 Task: Navigate through the streets of Brooklyn to reach Coney Island.
Action: Mouse moved to (222, 80)
Screenshot: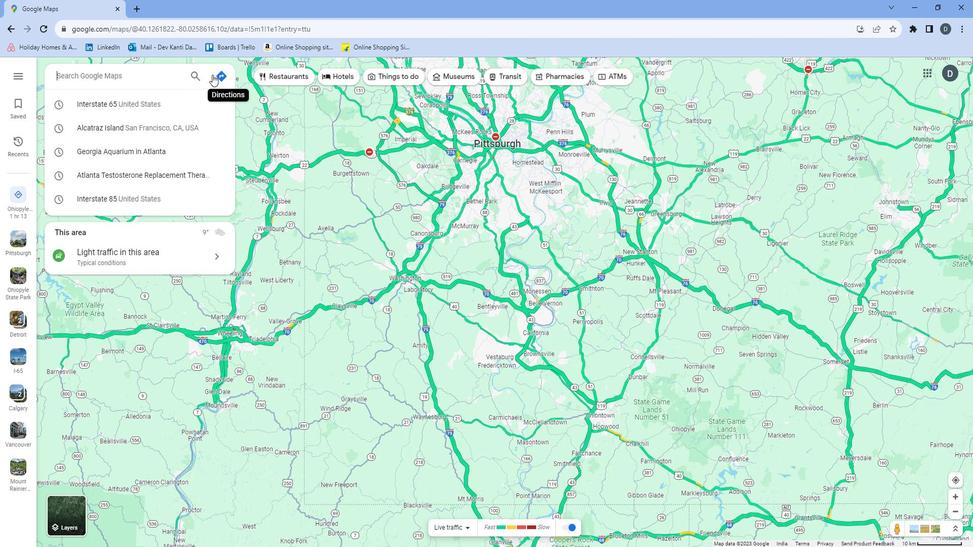 
Action: Mouse pressed left at (222, 80)
Screenshot: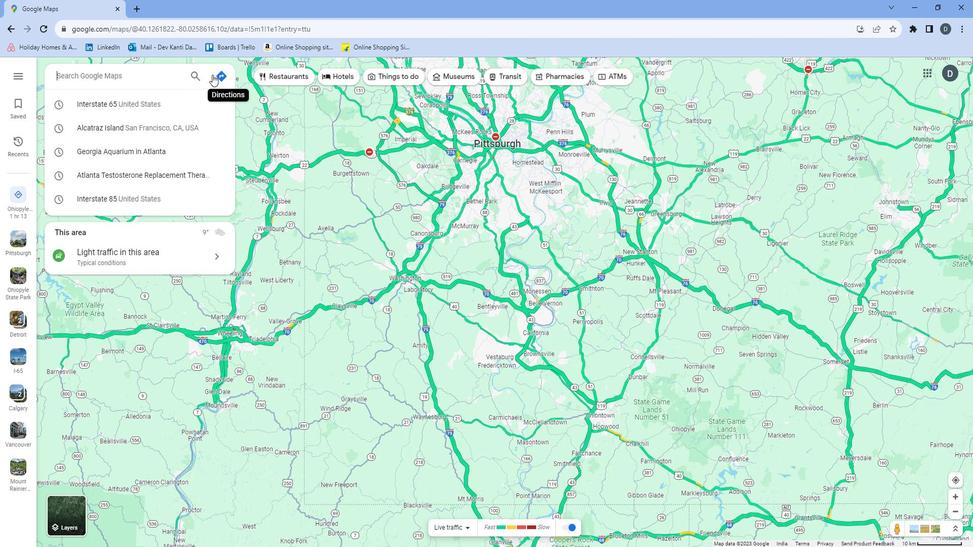
Action: Mouse moved to (173, 104)
Screenshot: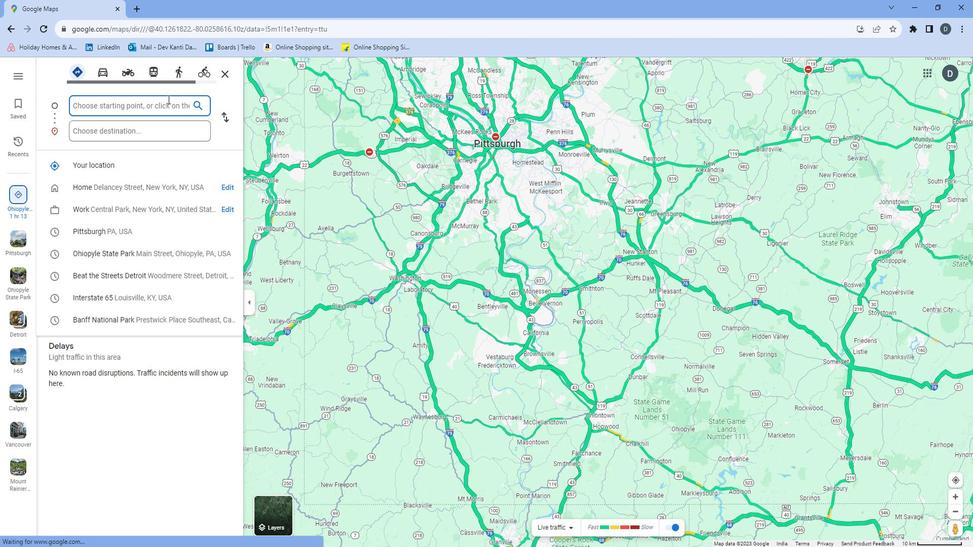 
Action: Mouse pressed left at (173, 104)
Screenshot: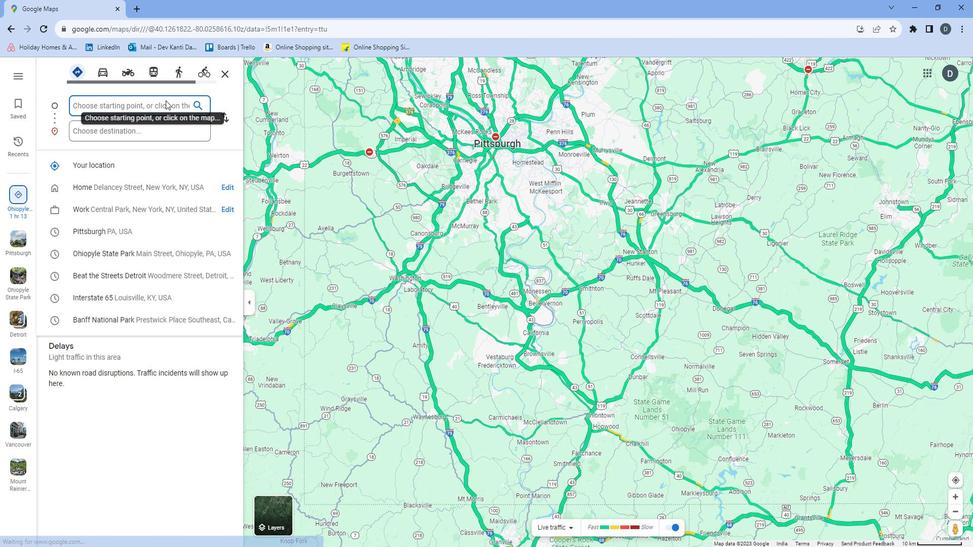 
Action: Mouse moved to (171, 104)
Screenshot: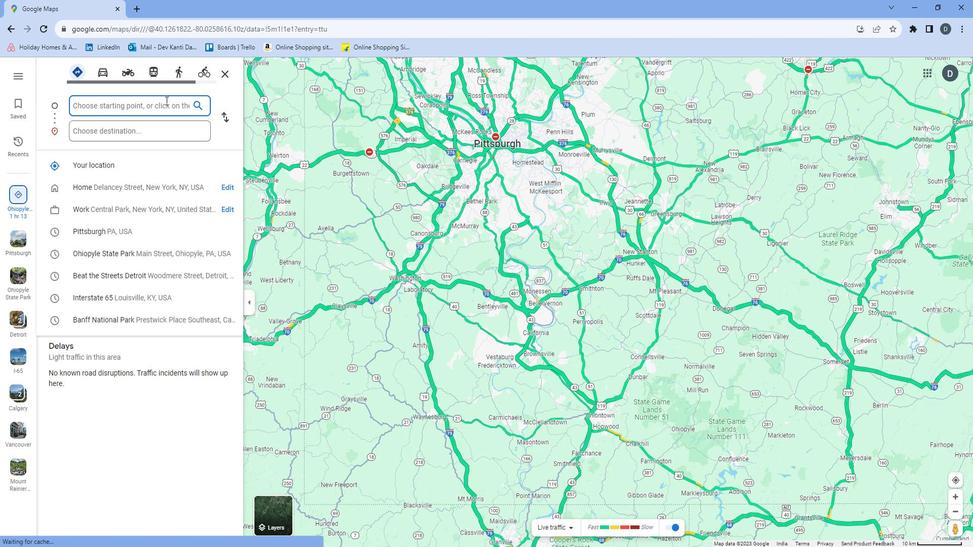 
Action: Key pressed streets<Key.space>of<Key.space><Key.shift>Brooj<Key.backspace>kll<Key.backspace>yn<Key.space>
Screenshot: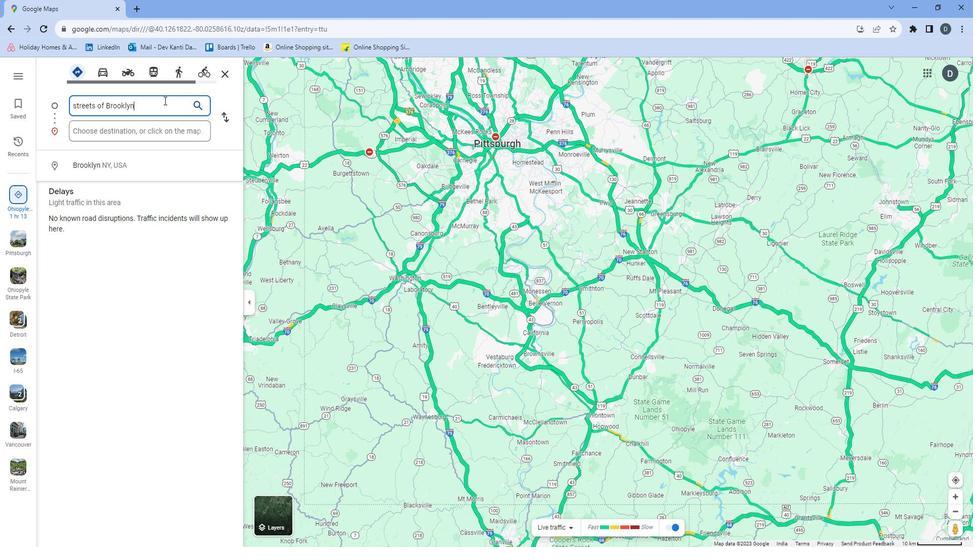 
Action: Mouse moved to (170, 137)
Screenshot: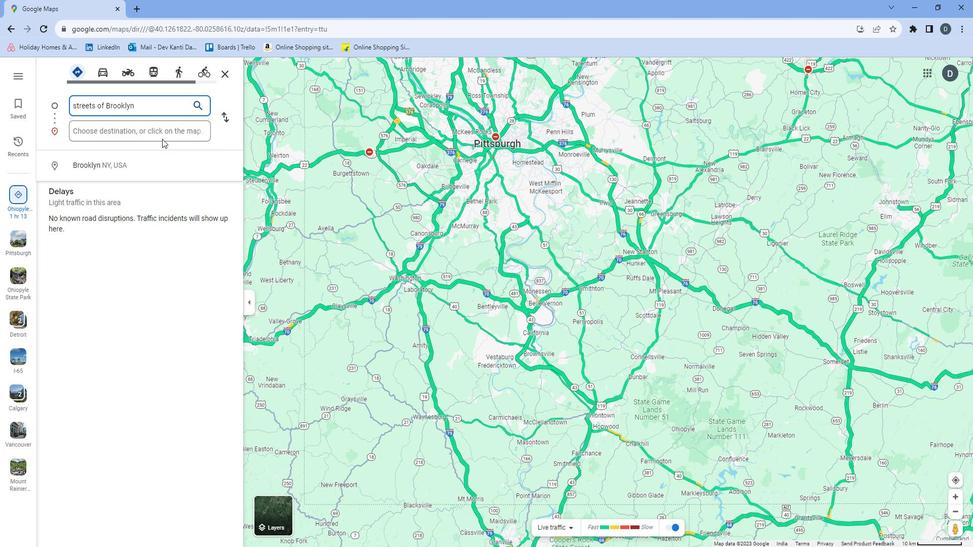 
Action: Mouse pressed left at (170, 137)
Screenshot: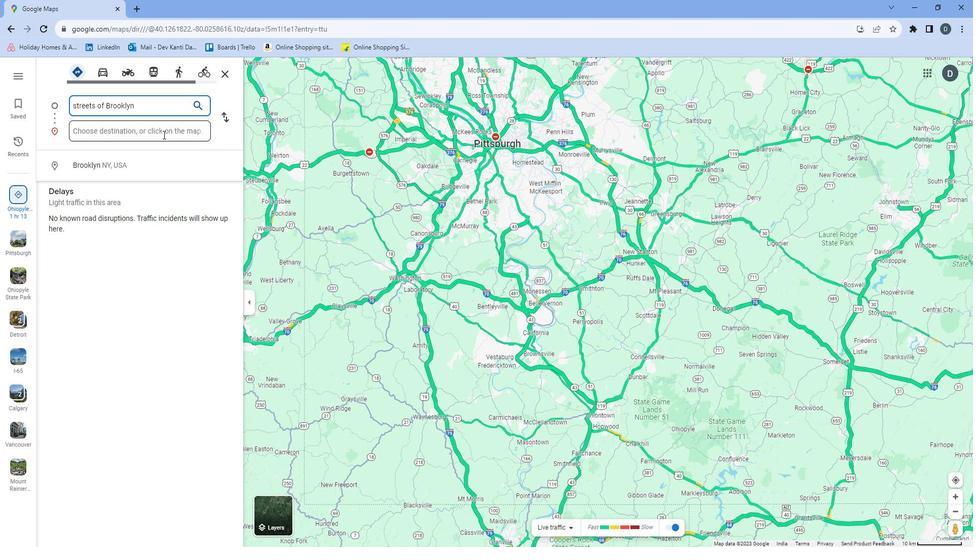 
Action: Mouse moved to (166, 138)
Screenshot: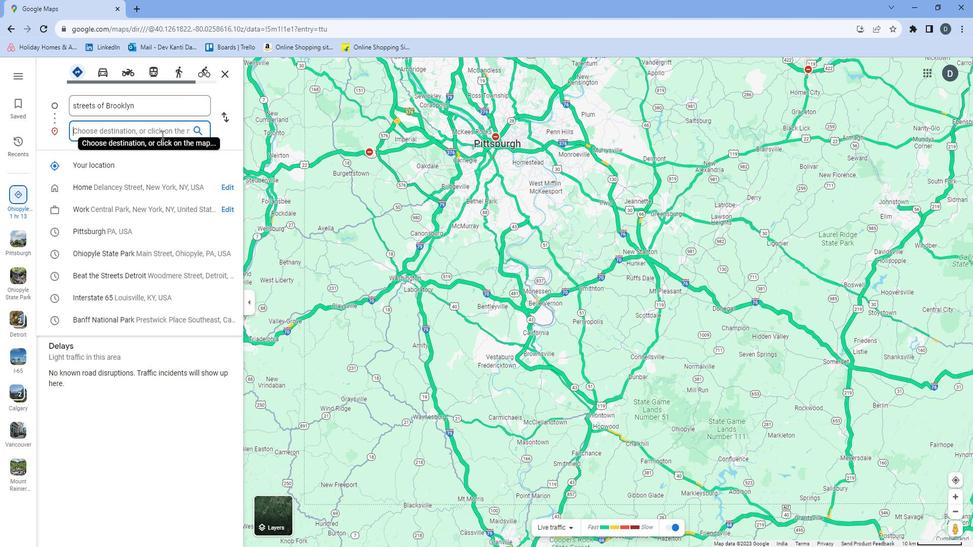 
Action: Key pressed <Key.shift>Coney<Key.space><Key.shift>Isa<Key.backspace>land<Key.enter>
Screenshot: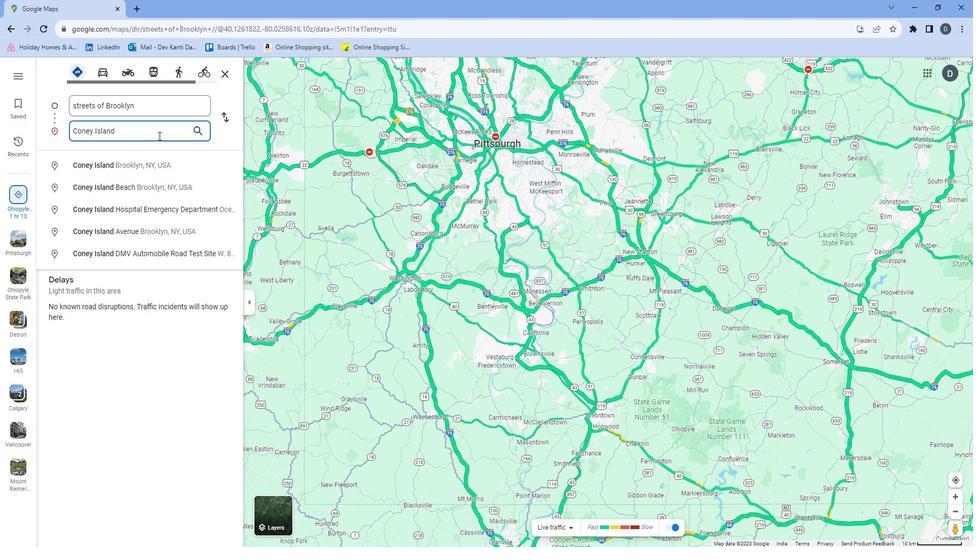 
Action: Mouse moved to (172, 288)
Screenshot: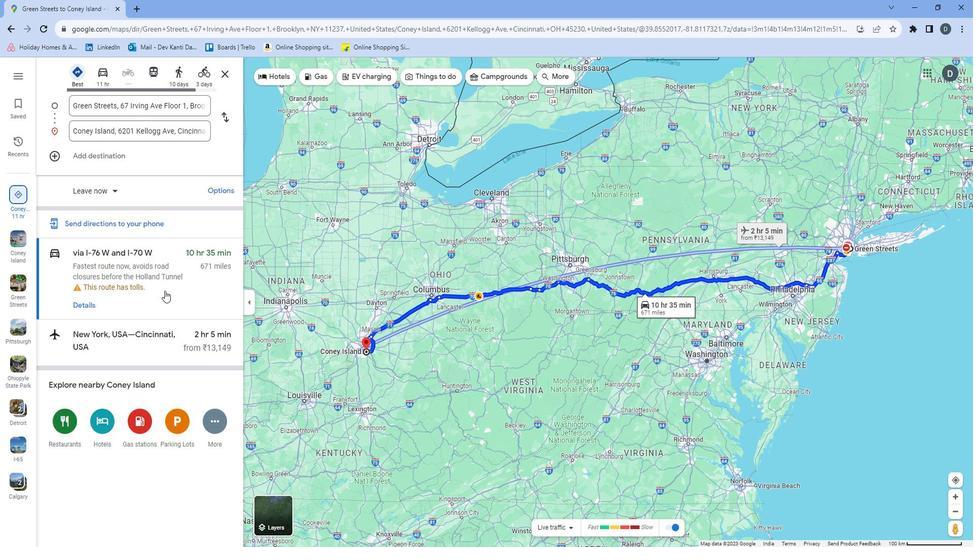 
Action: Mouse pressed left at (172, 288)
Screenshot: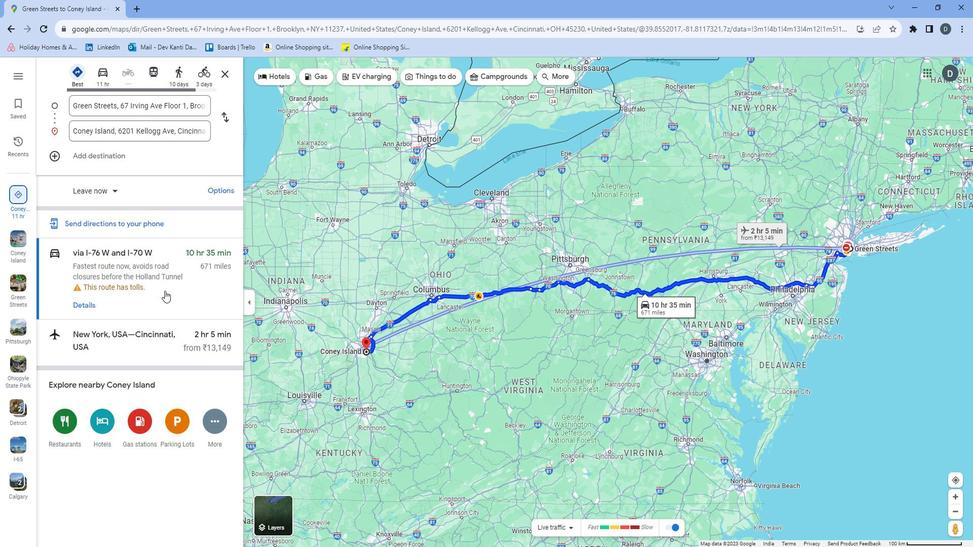 
Action: Mouse moved to (57, 227)
Screenshot: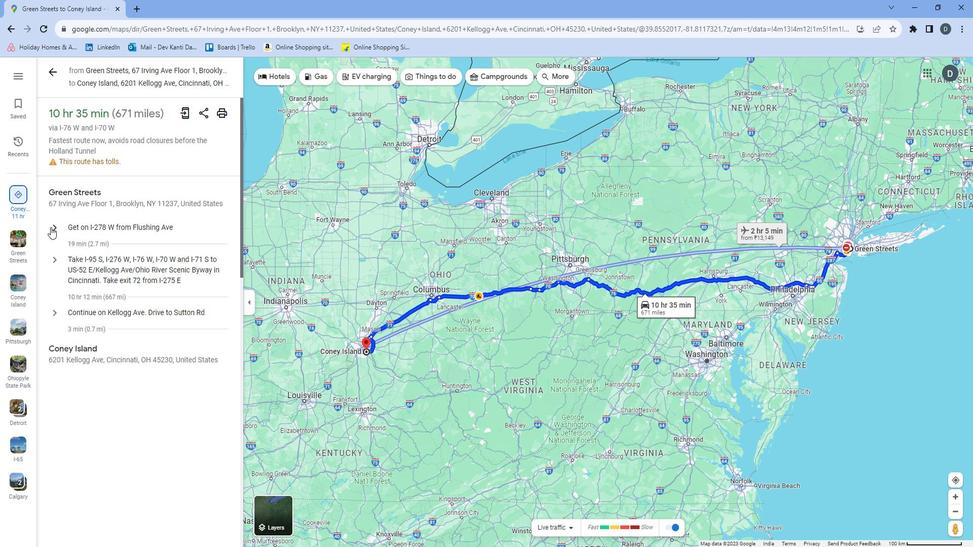 
Action: Mouse pressed left at (57, 227)
Screenshot: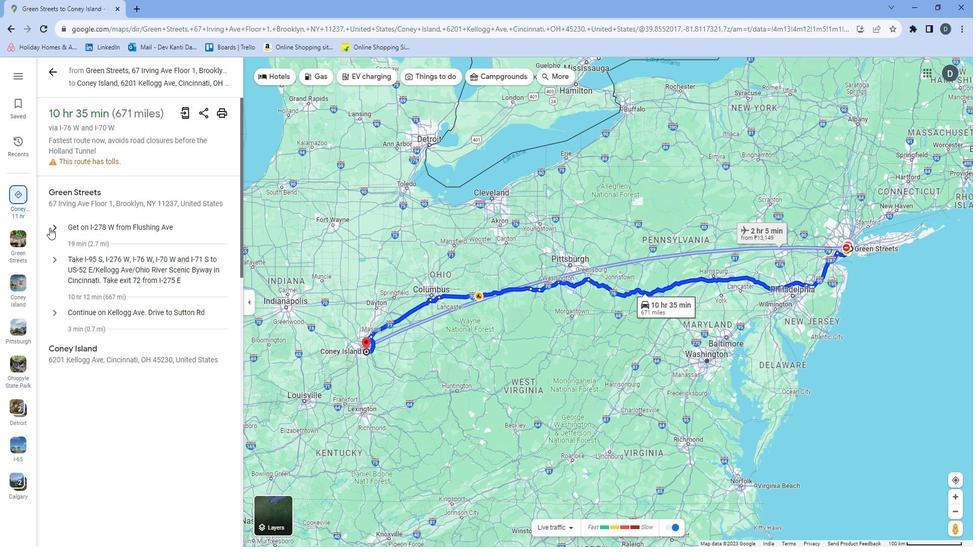 
Action: Mouse moved to (146, 246)
Screenshot: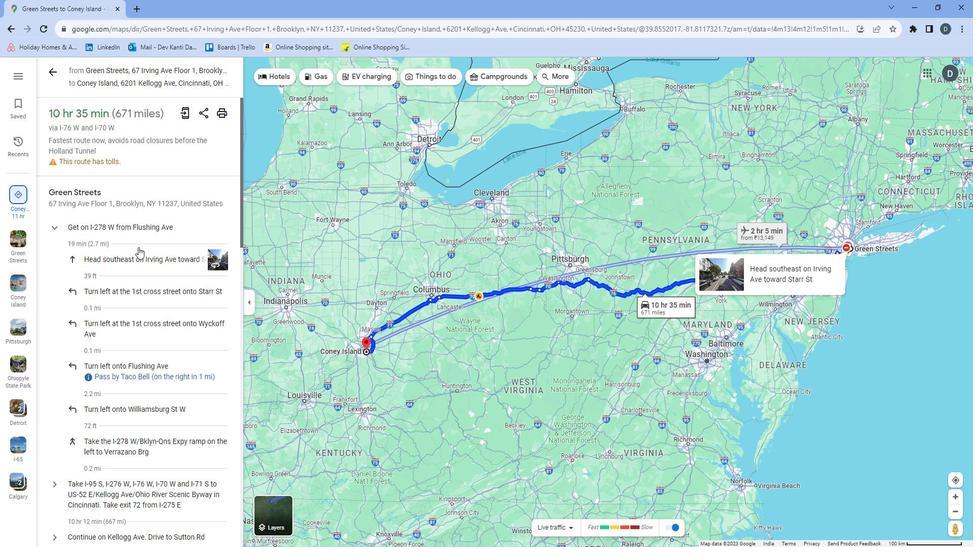 
Action: Mouse scrolled (146, 246) with delta (0, 0)
Screenshot: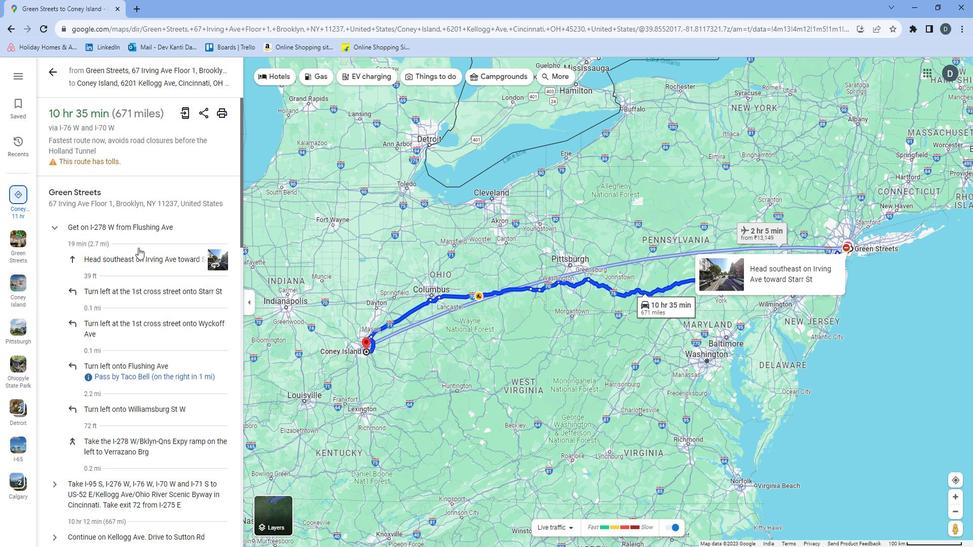
Action: Mouse moved to (146, 255)
Screenshot: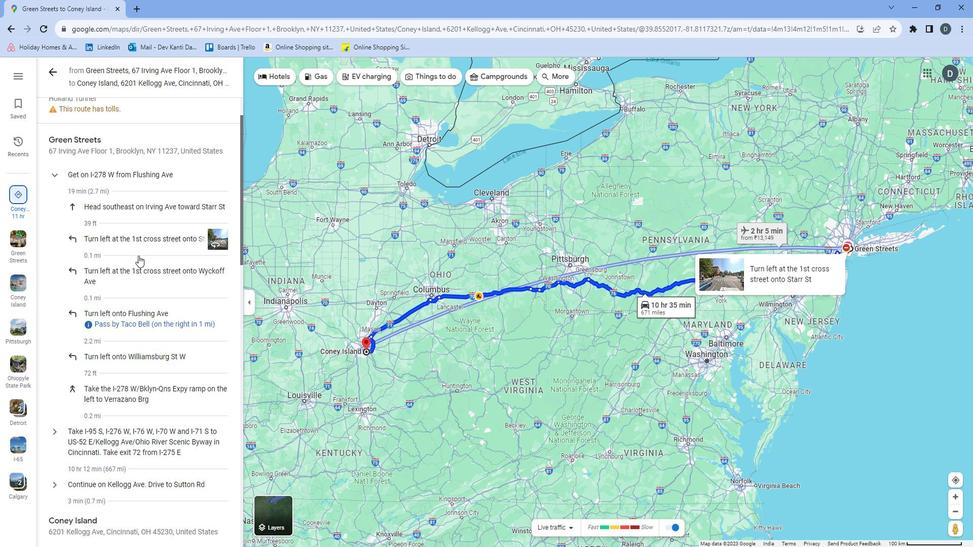 
Action: Mouse scrolled (146, 254) with delta (0, 0)
Screenshot: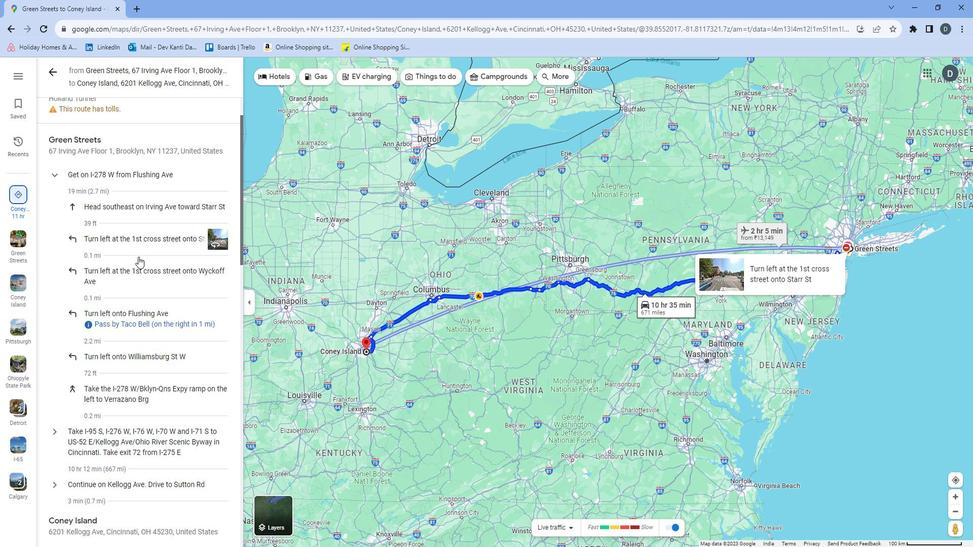 
Action: Mouse moved to (63, 371)
Screenshot: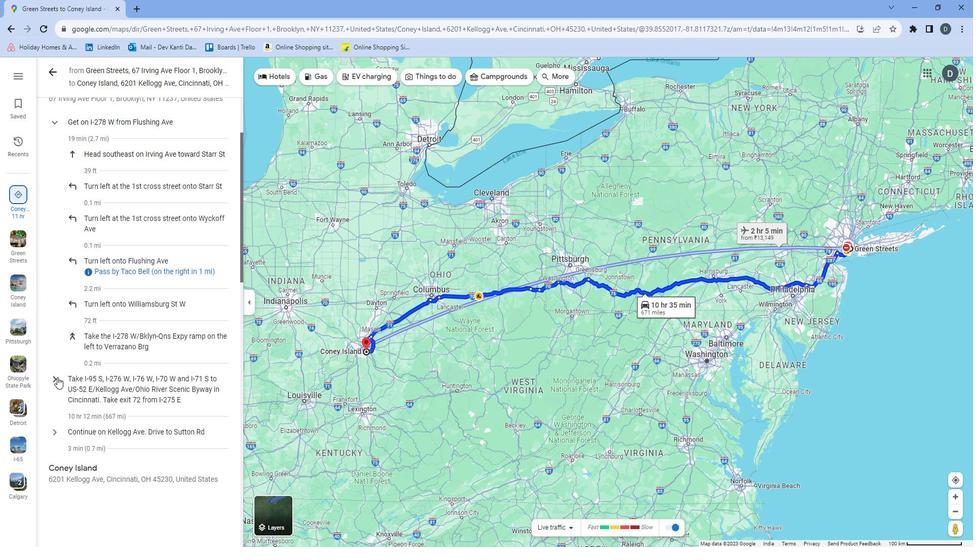 
Action: Mouse pressed left at (63, 371)
Screenshot: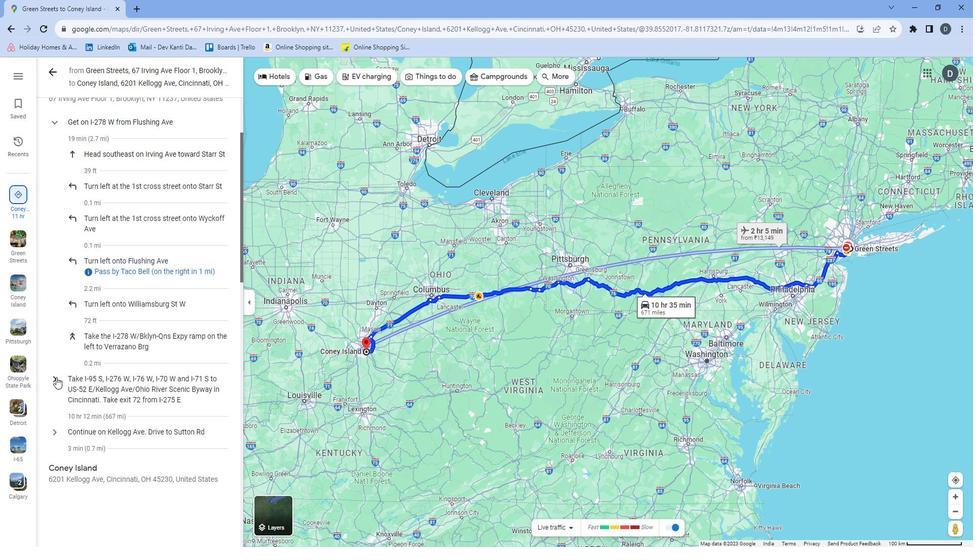 
Action: Mouse moved to (201, 340)
Screenshot: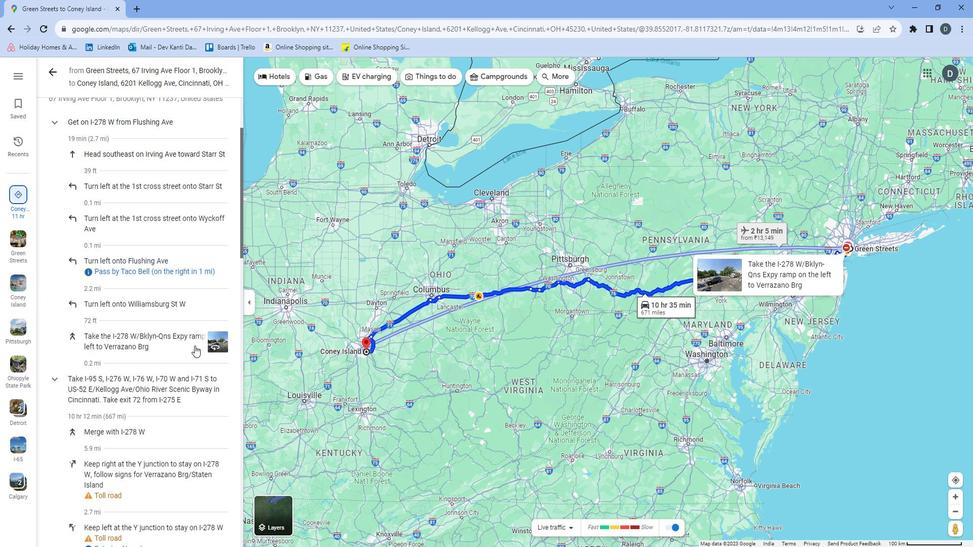 
Action: Mouse scrolled (201, 340) with delta (0, 0)
Screenshot: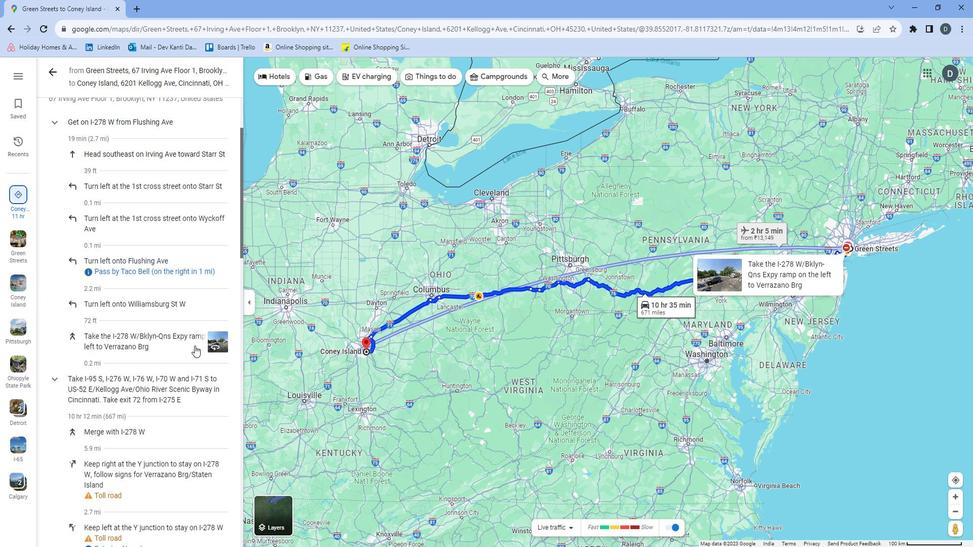
Action: Mouse moved to (182, 342)
Screenshot: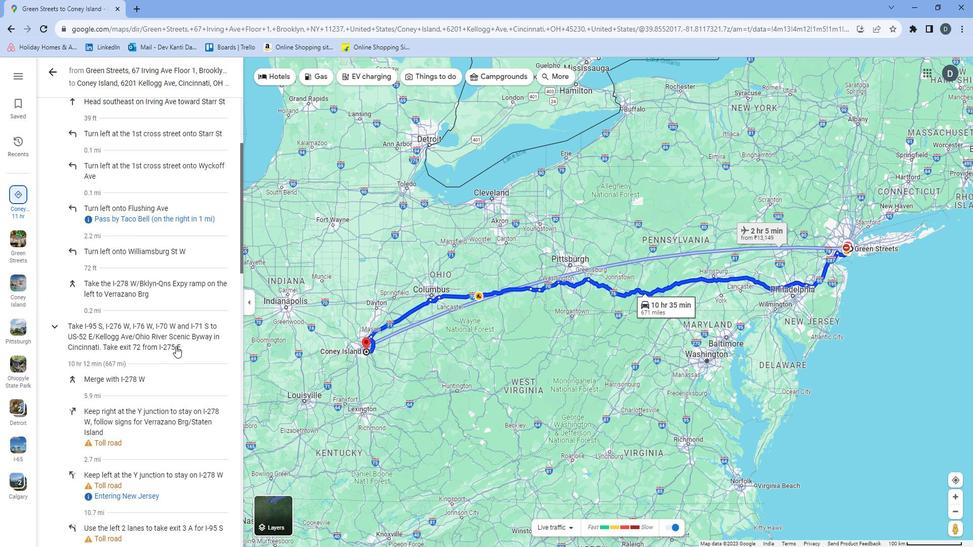 
Action: Mouse scrolled (182, 341) with delta (0, 0)
Screenshot: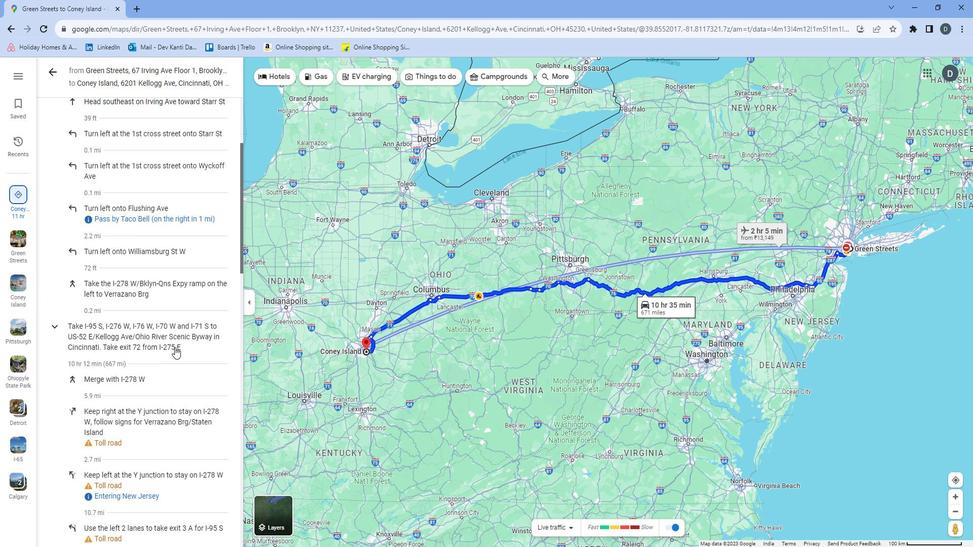 
Action: Mouse moved to (179, 345)
Screenshot: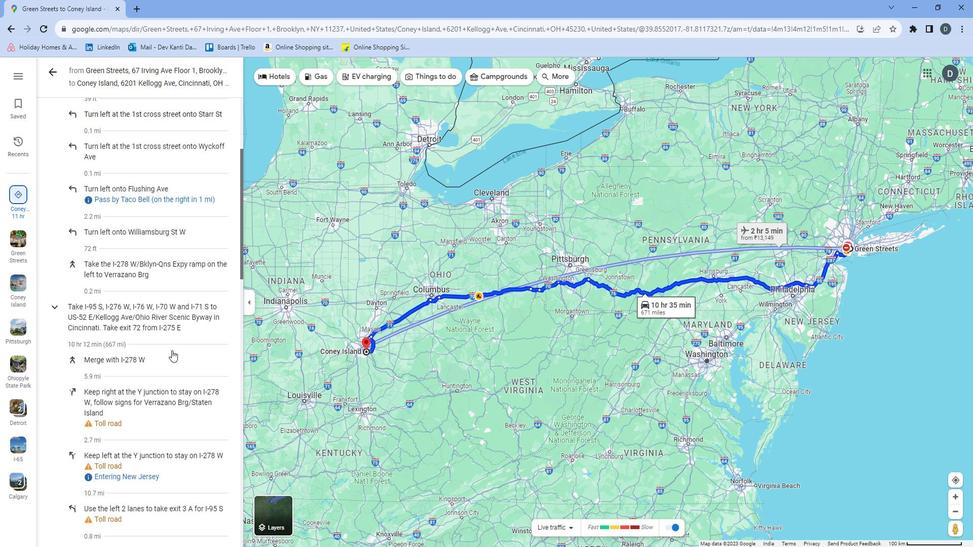 
Action: Mouse scrolled (179, 345) with delta (0, 0)
Screenshot: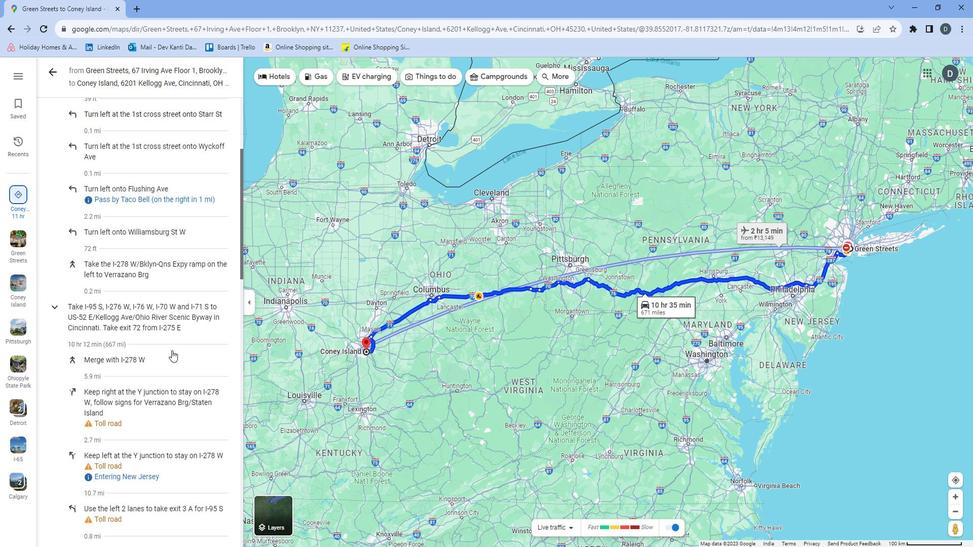
Action: Mouse moved to (120, 365)
Screenshot: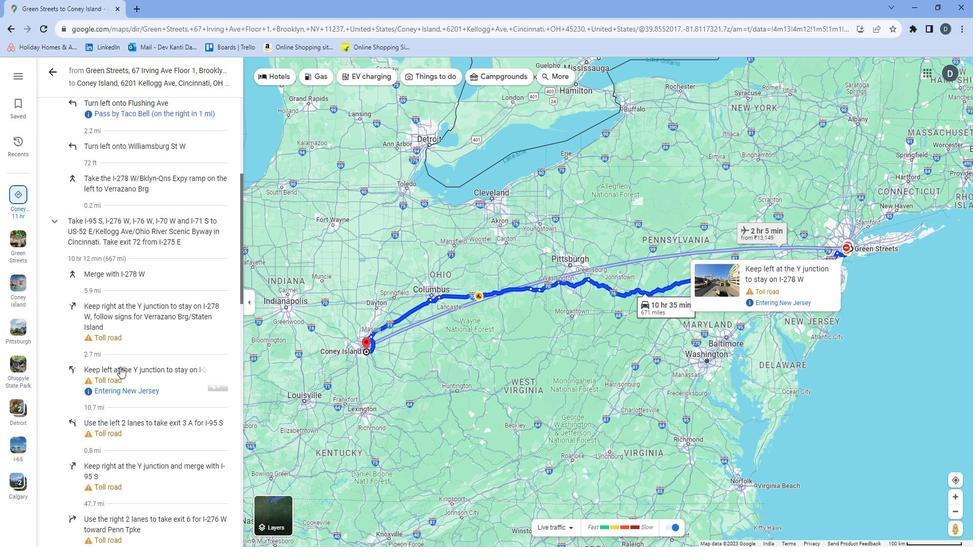 
Action: Mouse scrolled (120, 364) with delta (0, 0)
Screenshot: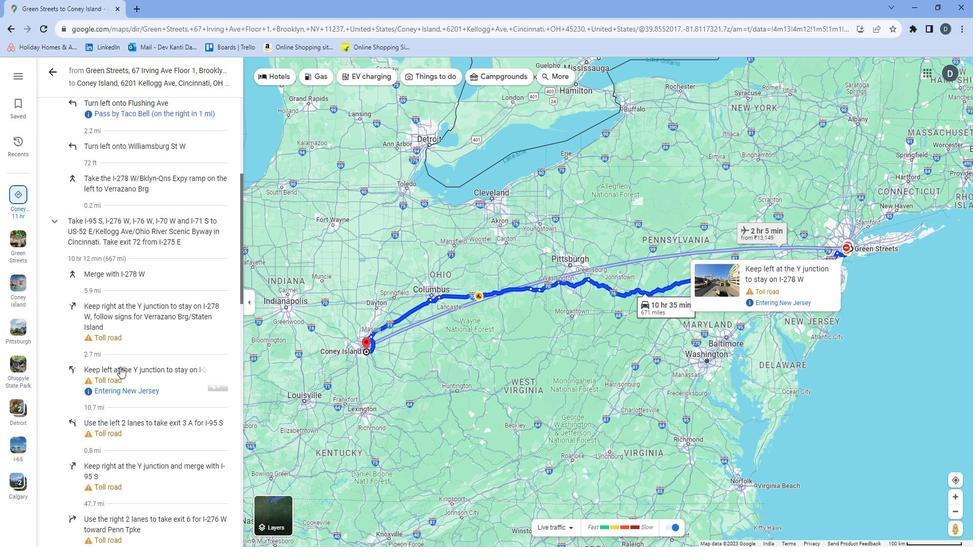 
Action: Mouse moved to (143, 360)
Screenshot: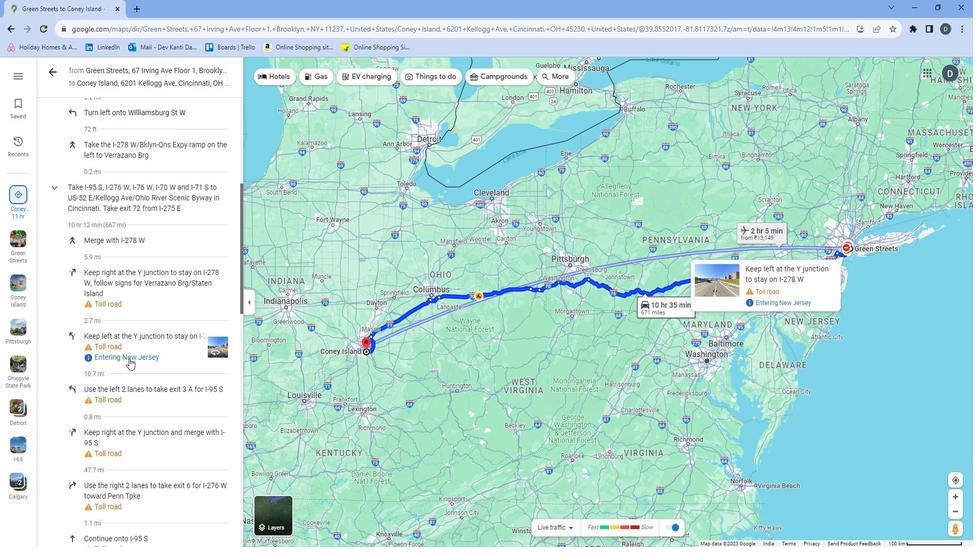 
Action: Mouse scrolled (143, 360) with delta (0, 0)
Screenshot: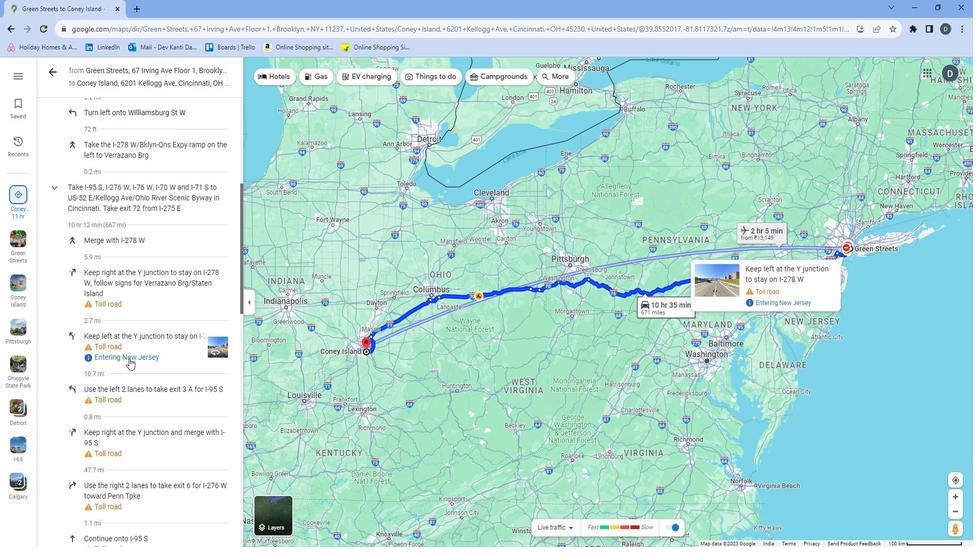 
Action: Mouse moved to (145, 366)
Screenshot: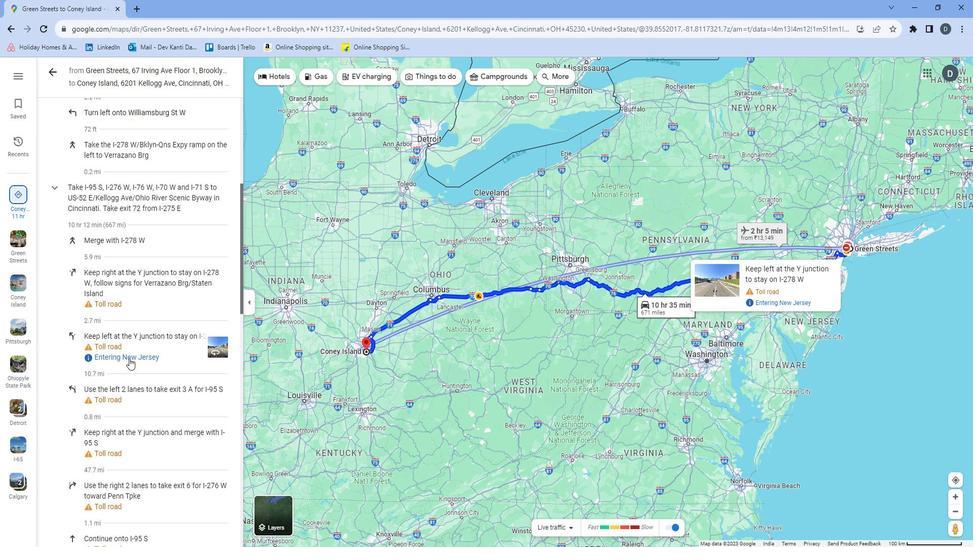 
Action: Mouse scrolled (145, 365) with delta (0, 0)
Screenshot: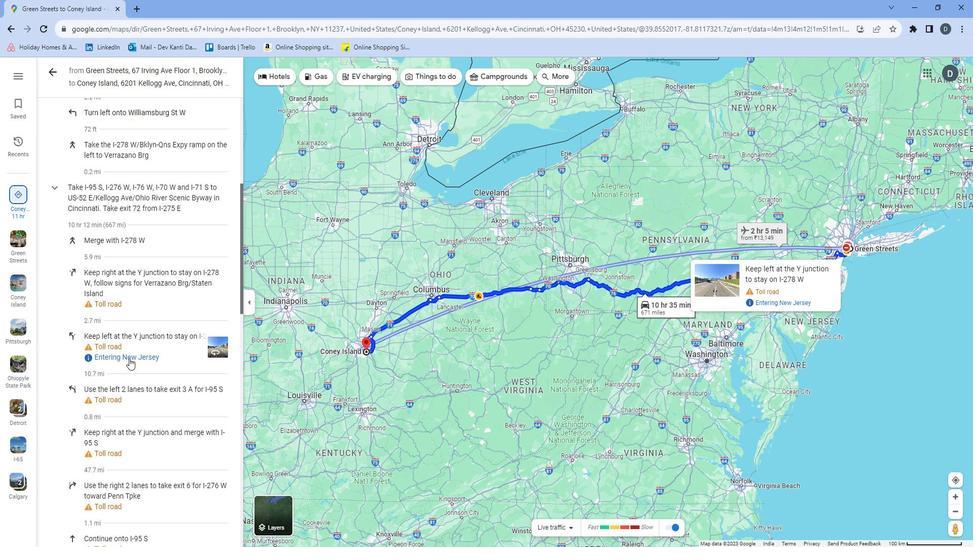 
Action: Mouse moved to (105, 400)
Screenshot: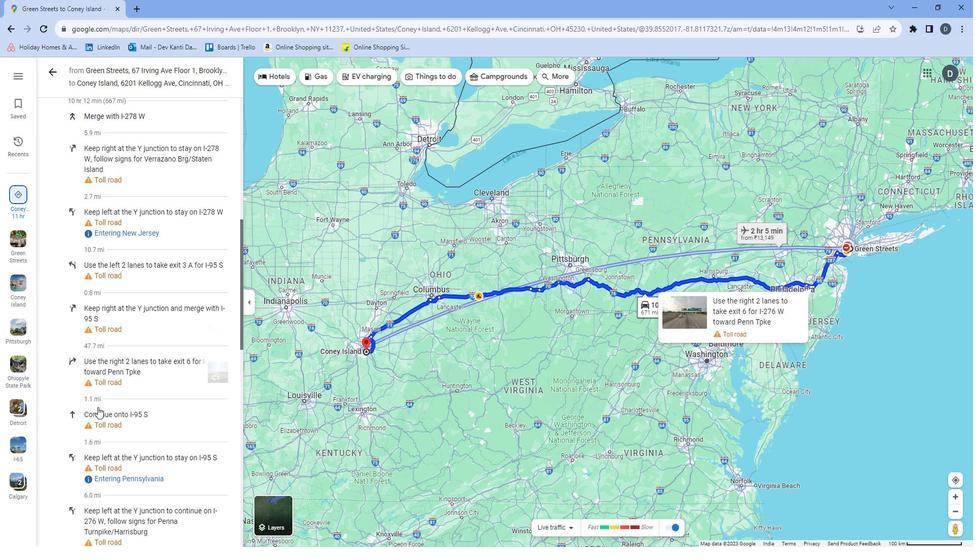 
Action: Mouse scrolled (105, 400) with delta (0, 0)
Screenshot: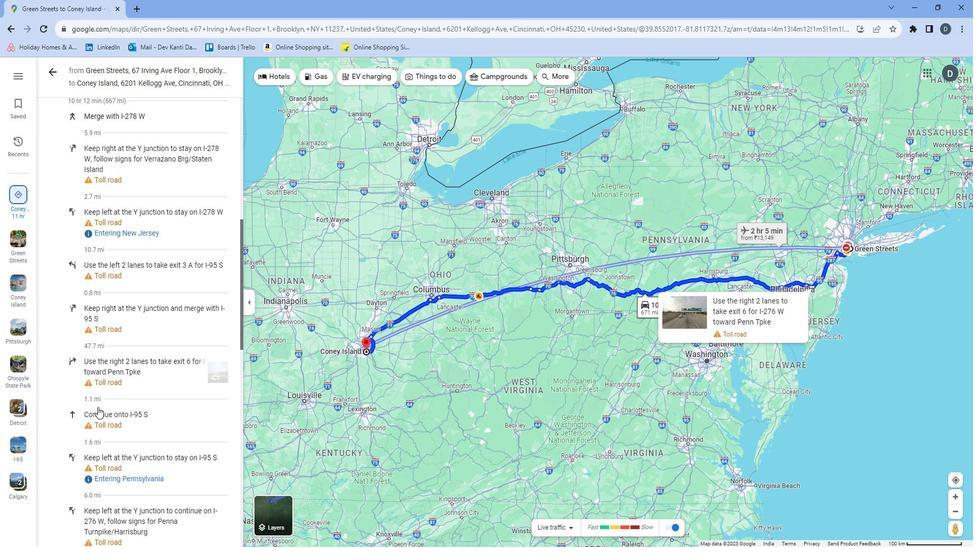 
Action: Mouse moved to (100, 414)
Screenshot: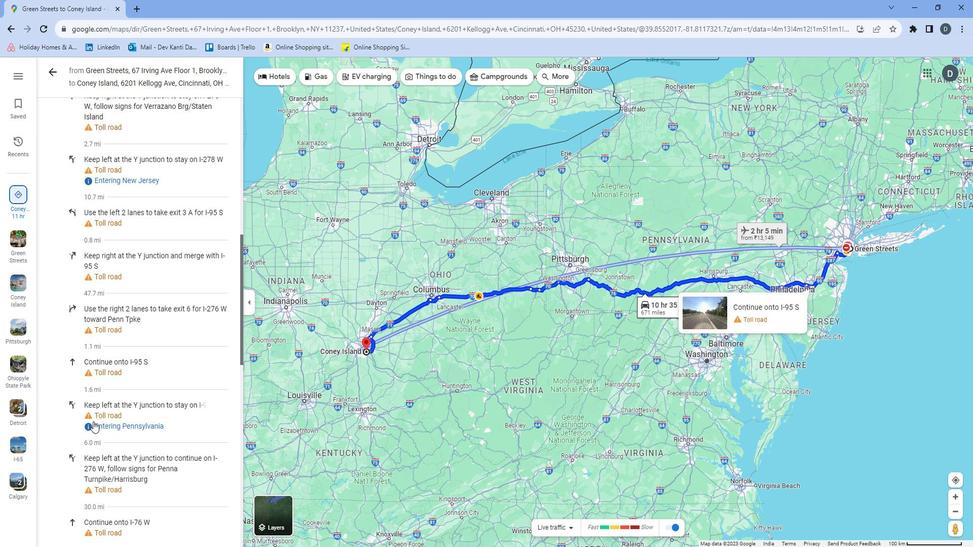 
Action: Mouse scrolled (100, 413) with delta (0, 0)
Screenshot: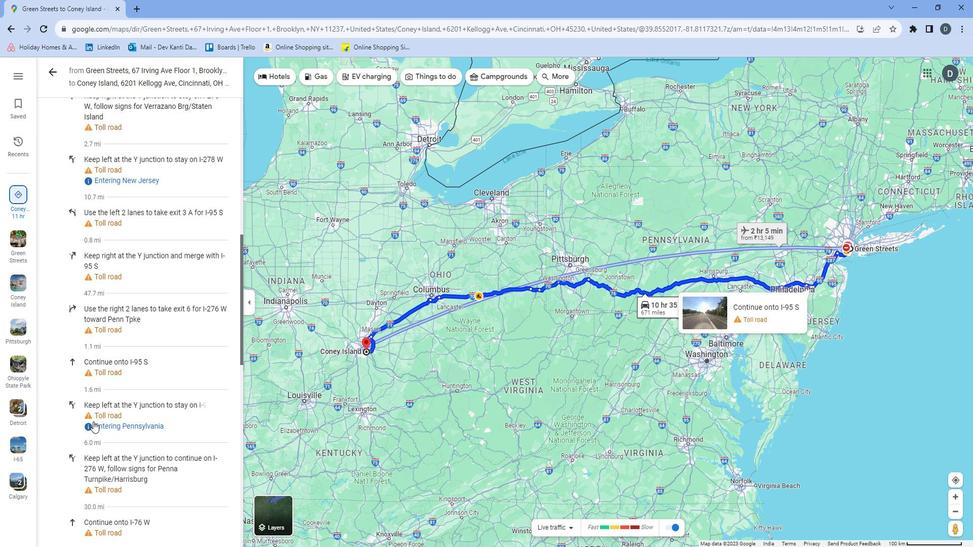 
Action: Mouse moved to (100, 414)
Screenshot: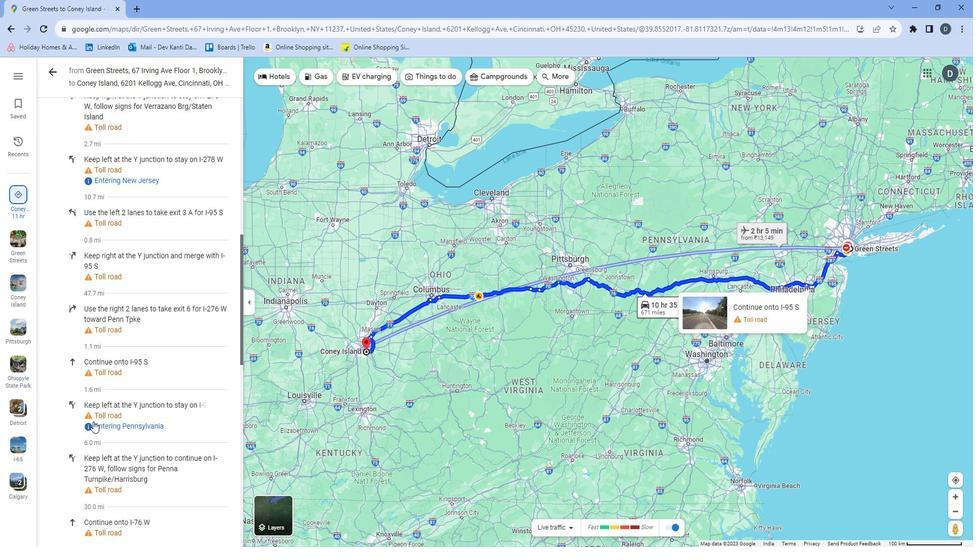 
Action: Mouse scrolled (100, 413) with delta (0, 0)
Screenshot: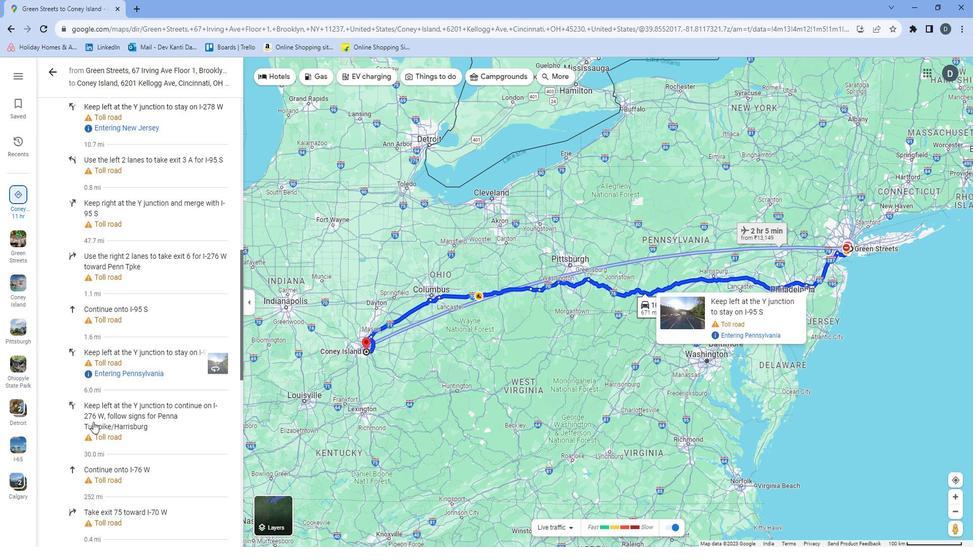 
Action: Mouse moved to (100, 415)
Screenshot: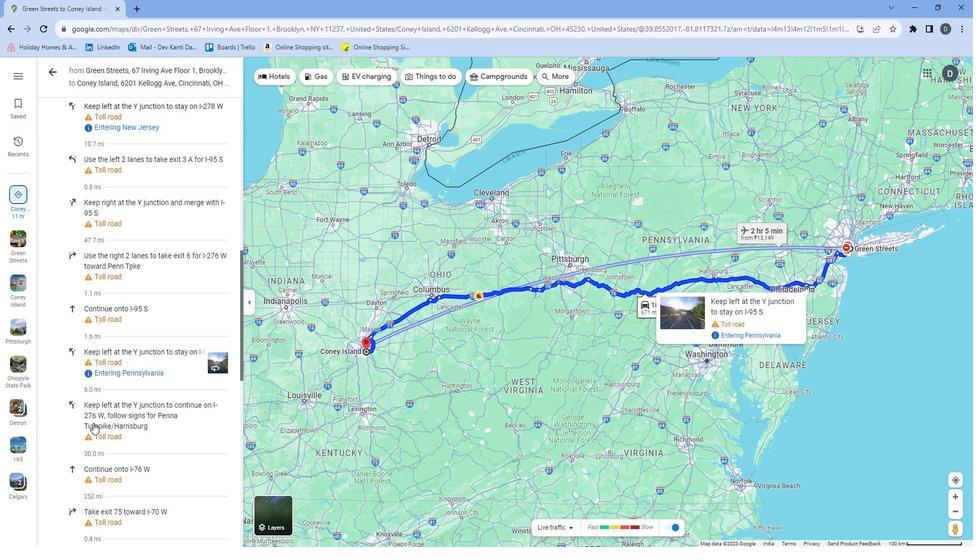 
Action: Mouse scrolled (100, 414) with delta (0, 0)
Screenshot: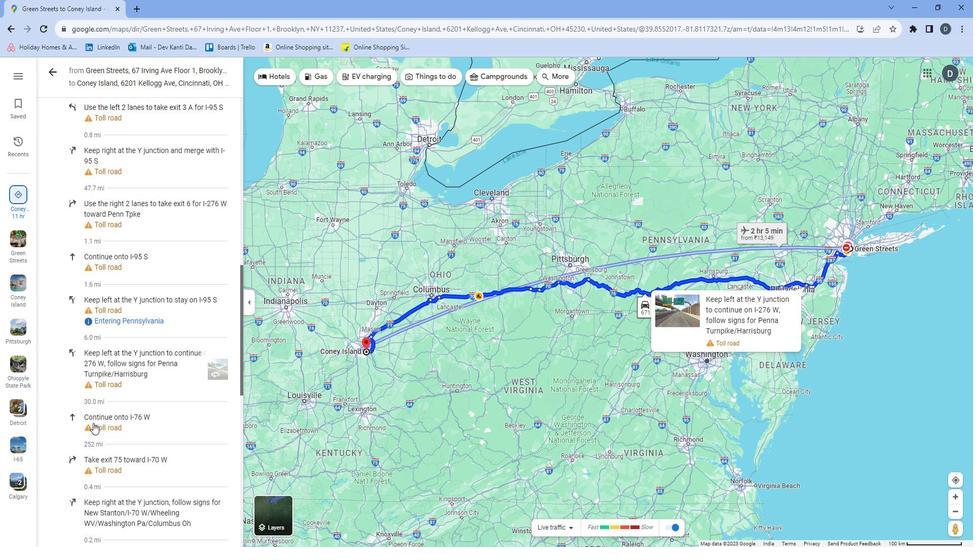 
Action: Mouse moved to (100, 416)
Screenshot: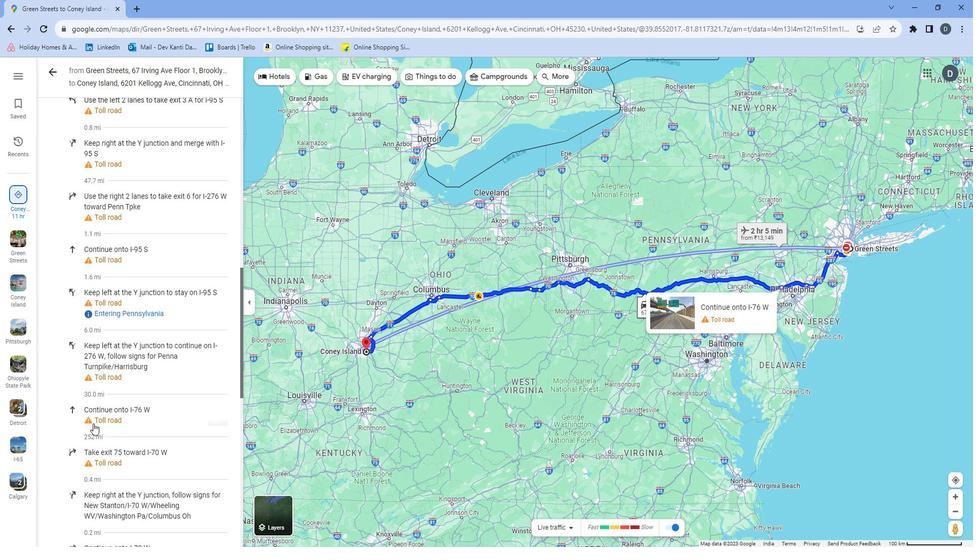 
Action: Mouse scrolled (100, 415) with delta (0, 0)
Screenshot: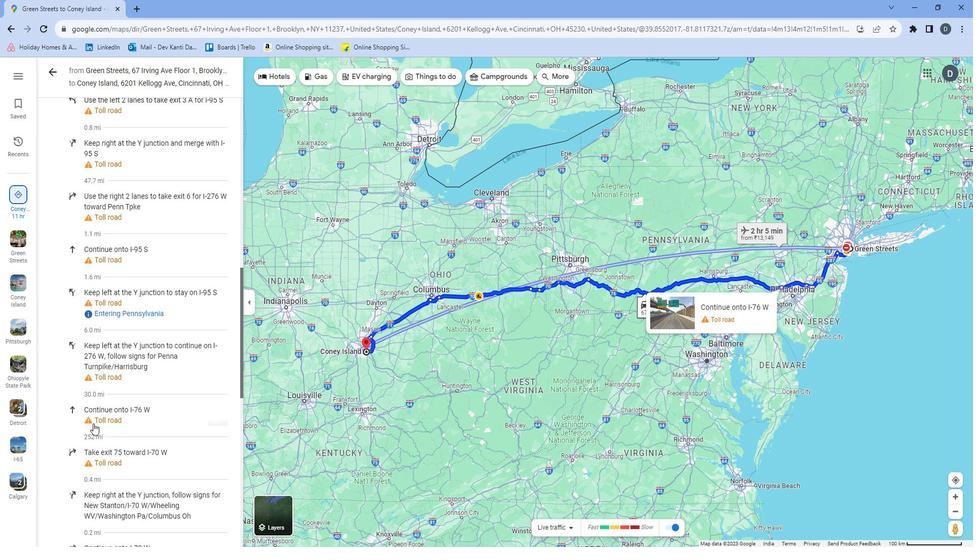 
Action: Mouse moved to (100, 417)
Screenshot: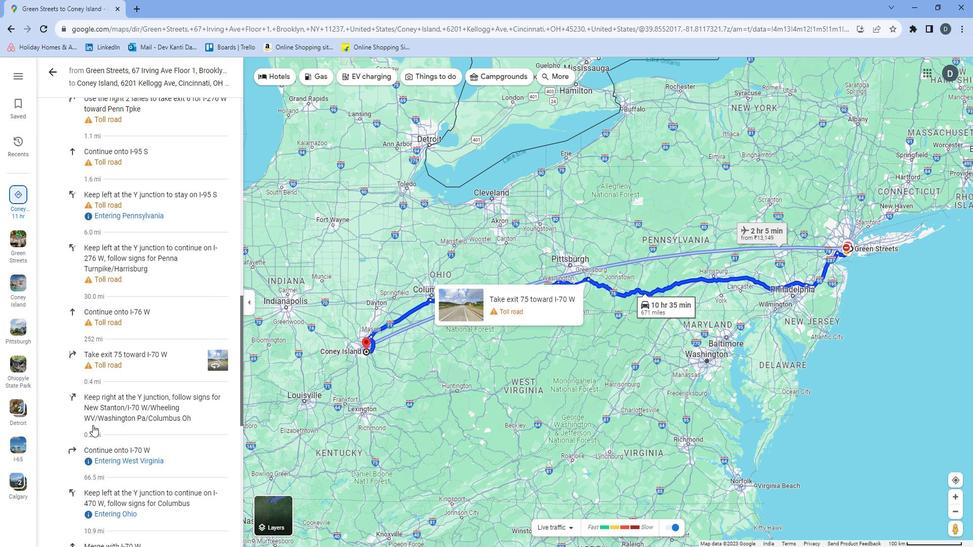 
Action: Mouse scrolled (100, 416) with delta (0, 0)
Screenshot: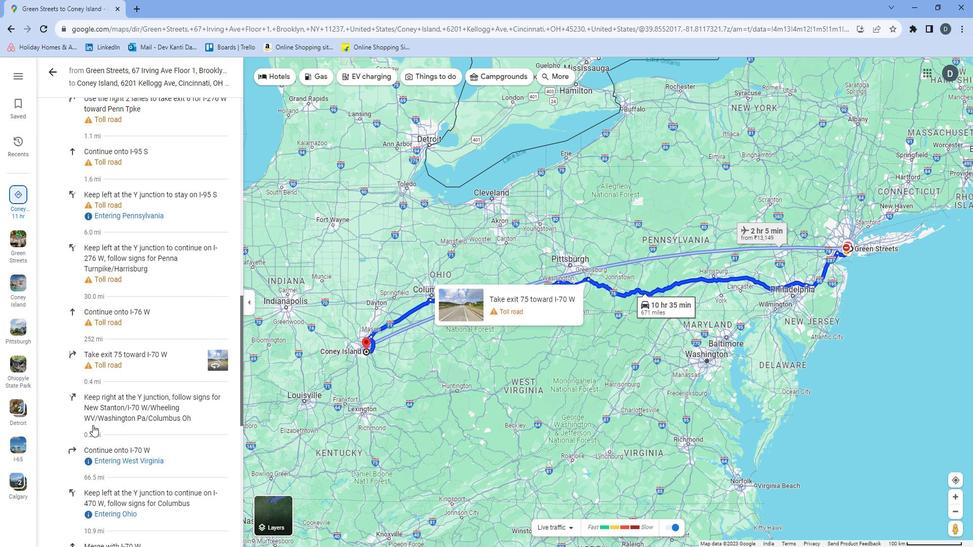 
Action: Mouse moved to (99, 418)
Screenshot: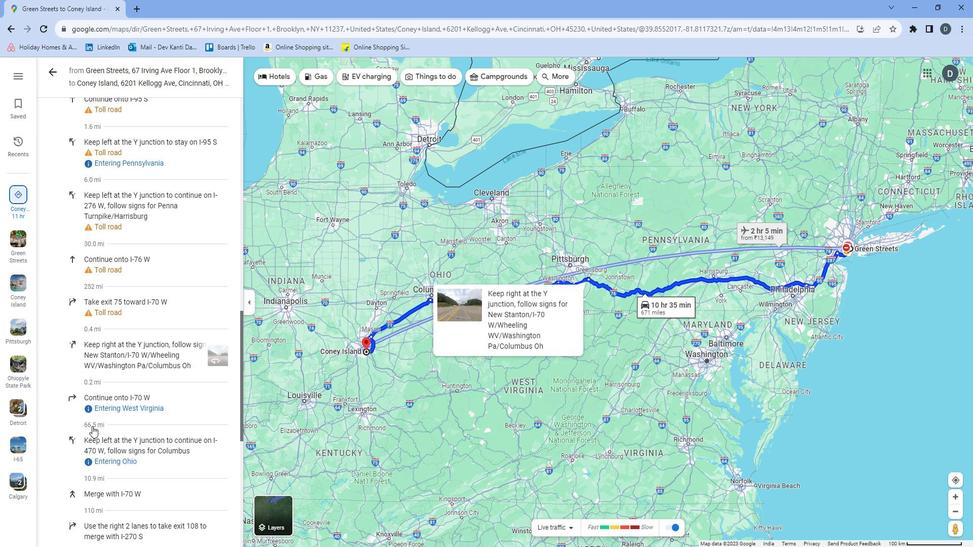 
Action: Mouse scrolled (99, 417) with delta (0, 0)
Screenshot: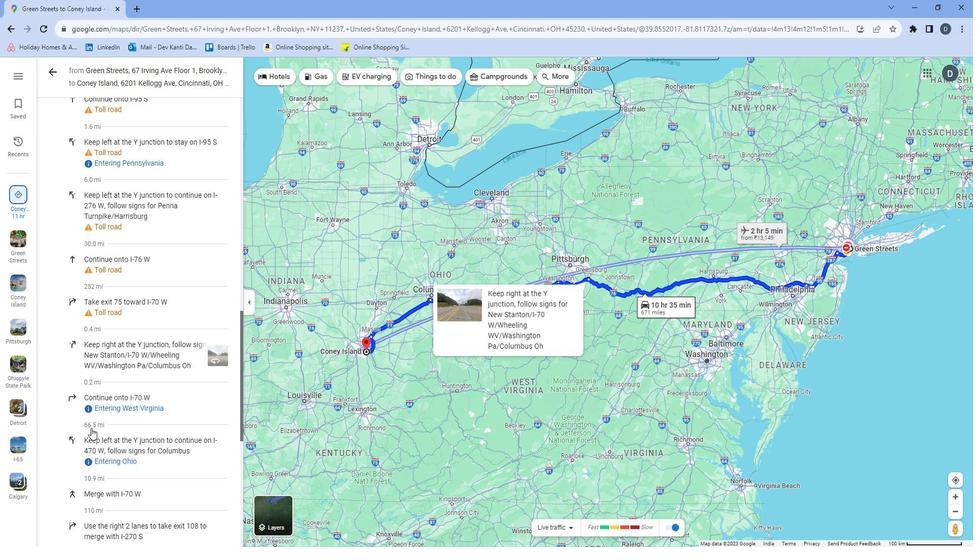 
Action: Mouse moved to (99, 413)
Screenshot: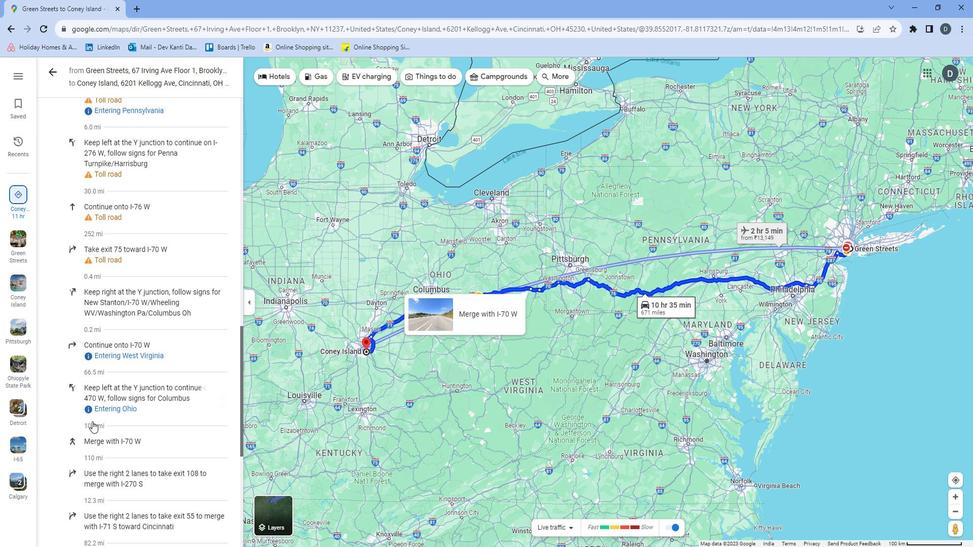 
Action: Mouse scrolled (99, 413) with delta (0, 0)
Screenshot: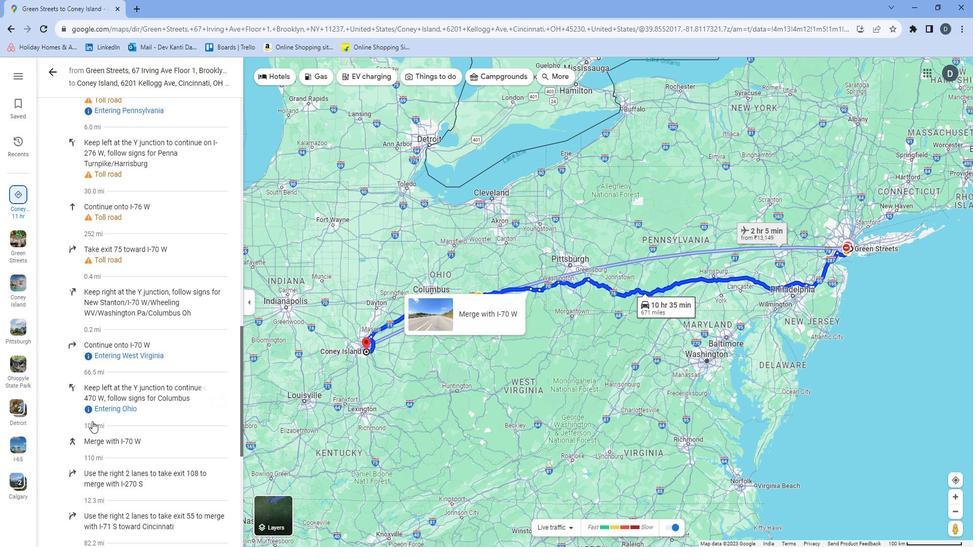 
Action: Mouse moved to (99, 413)
Screenshot: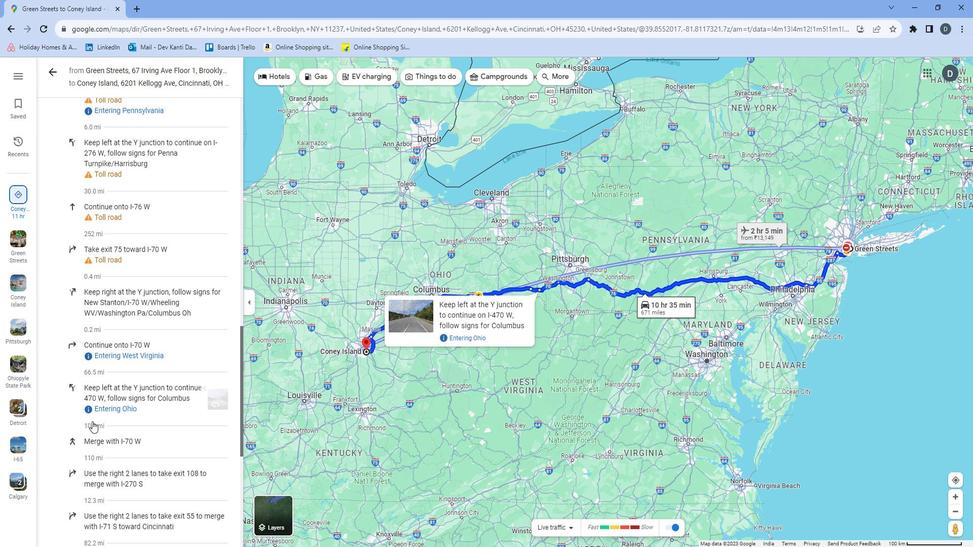 
Action: Mouse scrolled (99, 412) with delta (0, 0)
Screenshot: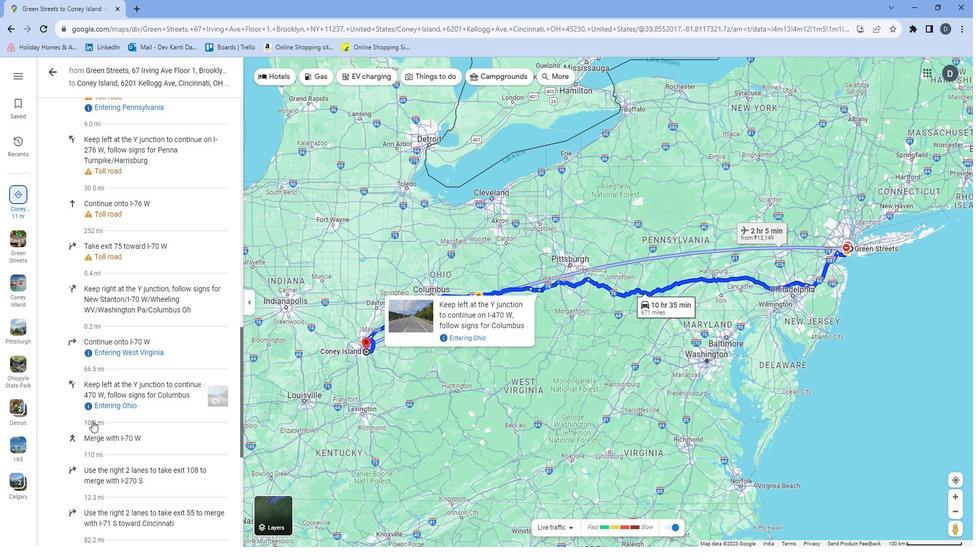 
Action: Mouse moved to (101, 406)
Screenshot: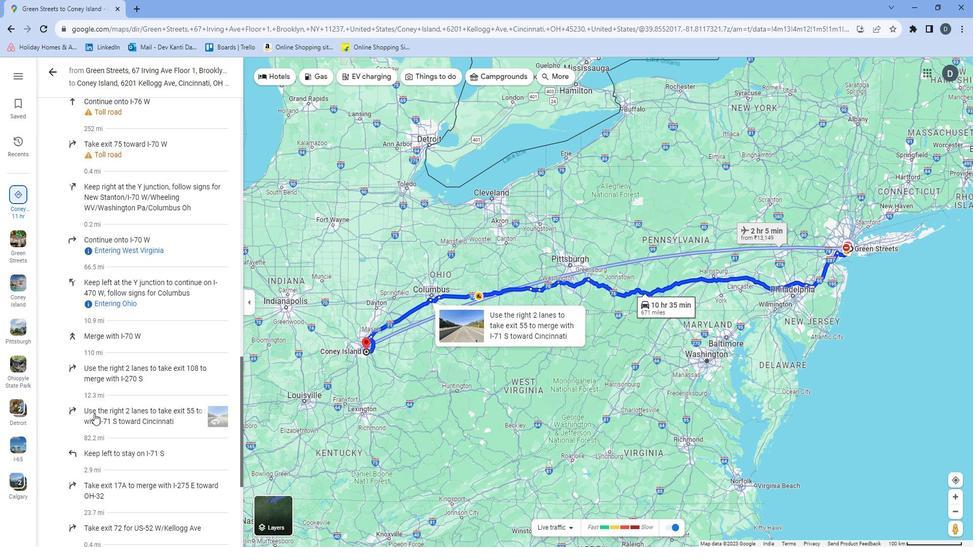 
Action: Mouse scrolled (101, 406) with delta (0, 0)
Screenshot: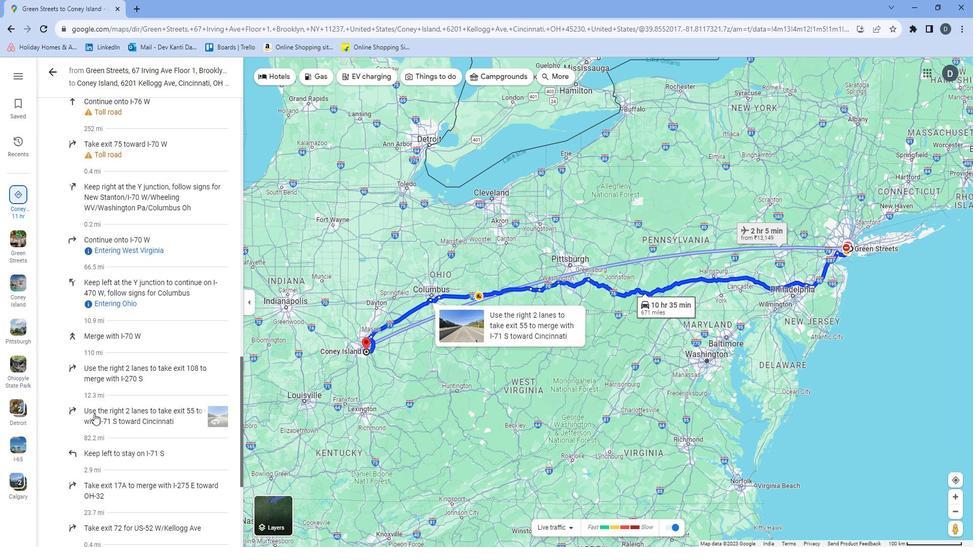 
Action: Mouse moved to (101, 406)
Screenshot: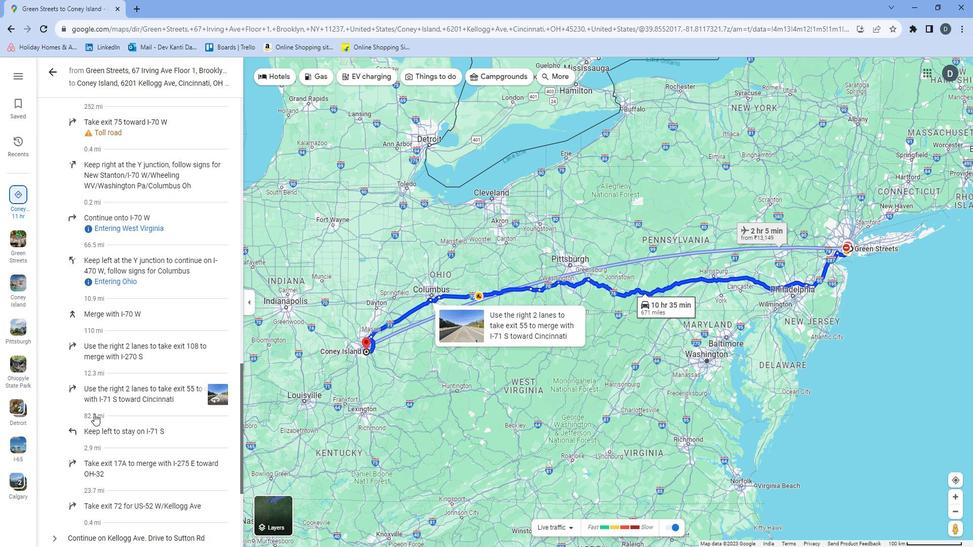 
Action: Mouse scrolled (101, 406) with delta (0, 0)
Screenshot: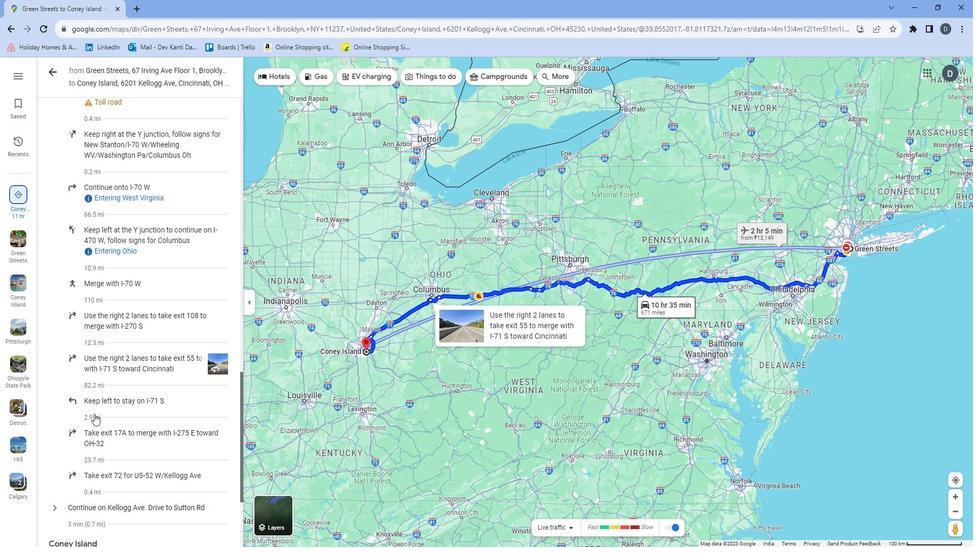 
Action: Mouse scrolled (101, 406) with delta (0, 0)
Screenshot: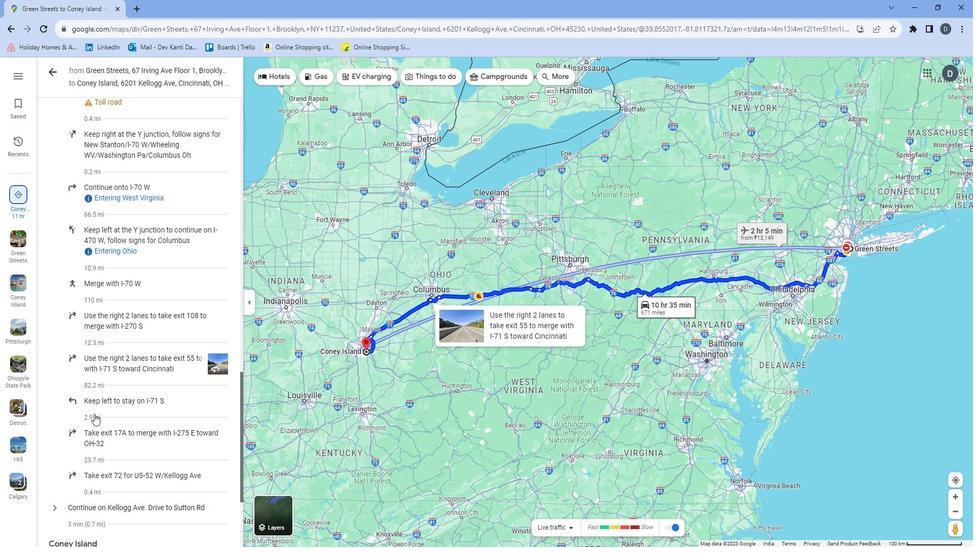 
Action: Mouse moved to (70, 395)
Screenshot: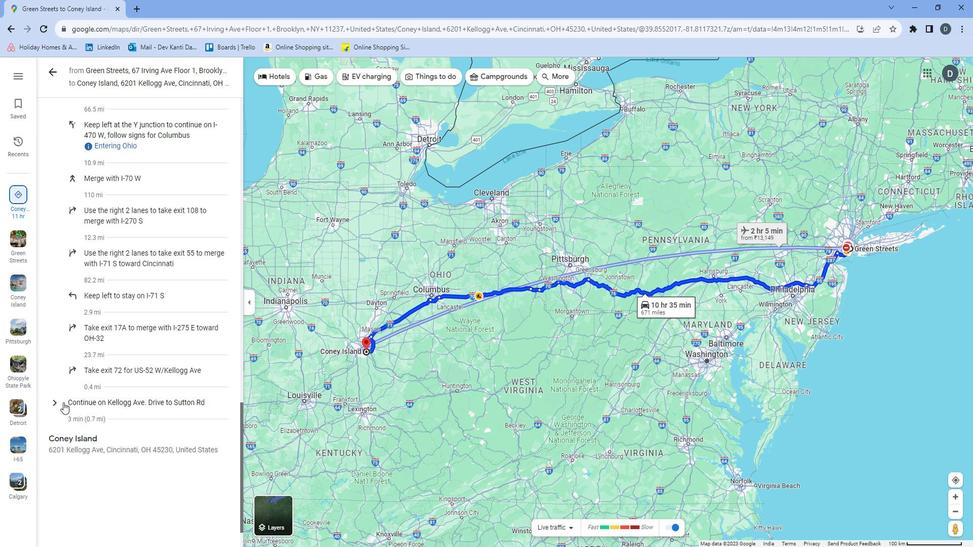 
Action: Mouse pressed left at (70, 395)
Screenshot: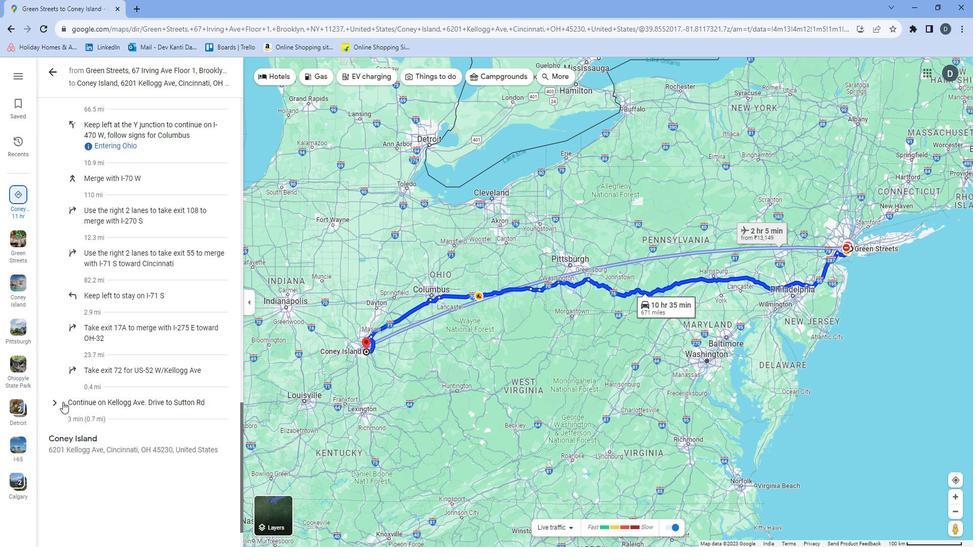 
Action: Mouse moved to (101, 389)
Screenshot: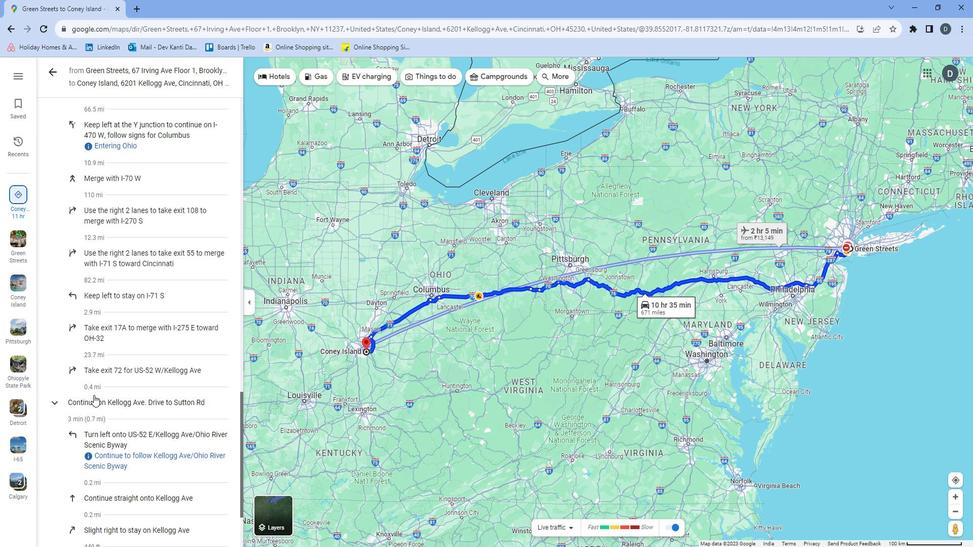 
Action: Mouse scrolled (101, 388) with delta (0, 0)
Screenshot: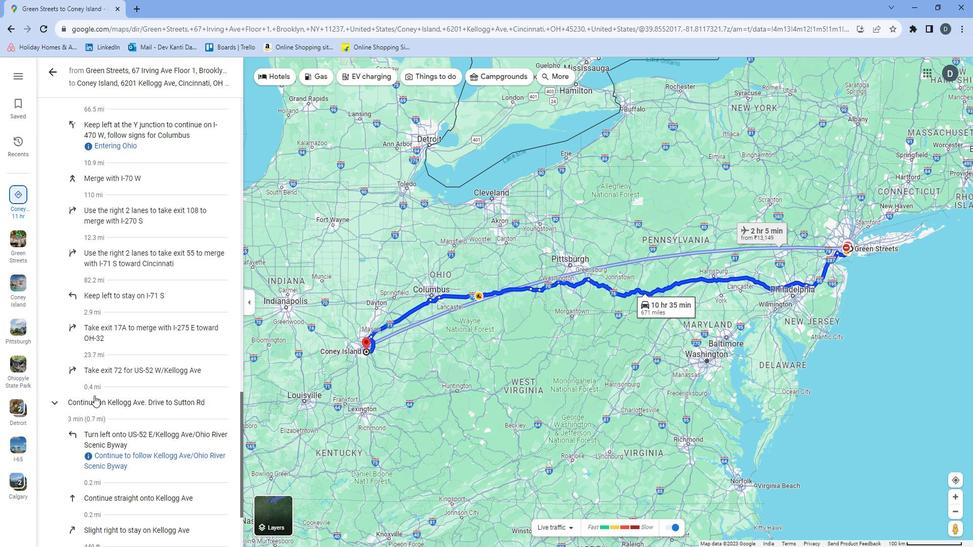 
Action: Mouse moved to (101, 389)
Screenshot: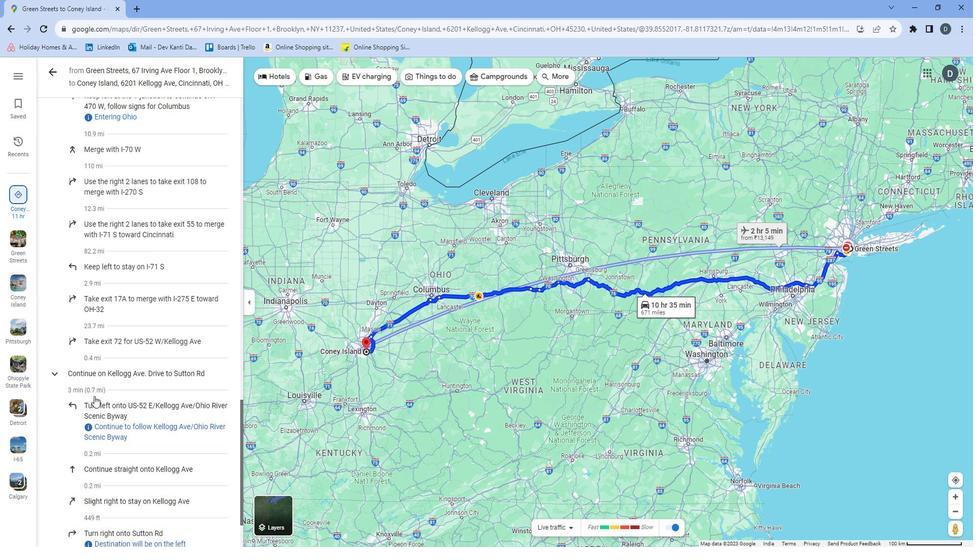 
Action: Mouse scrolled (101, 389) with delta (0, 0)
Screenshot: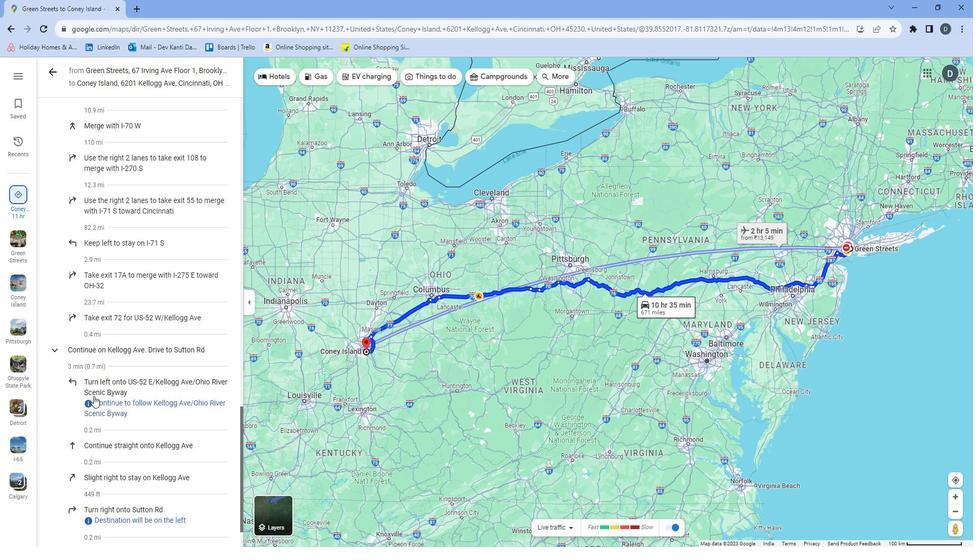 
Action: Mouse moved to (99, 391)
Screenshot: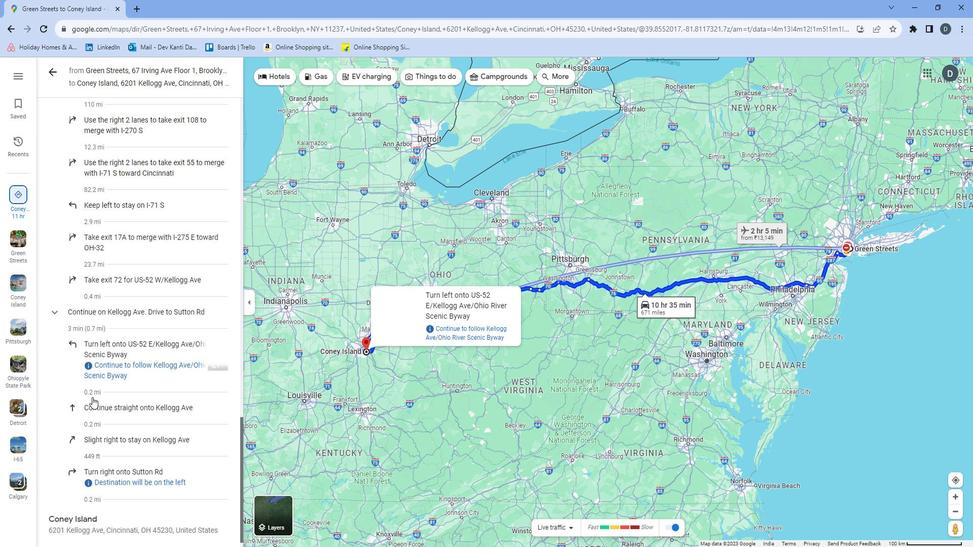 
Action: Mouse scrolled (99, 390) with delta (0, 0)
Screenshot: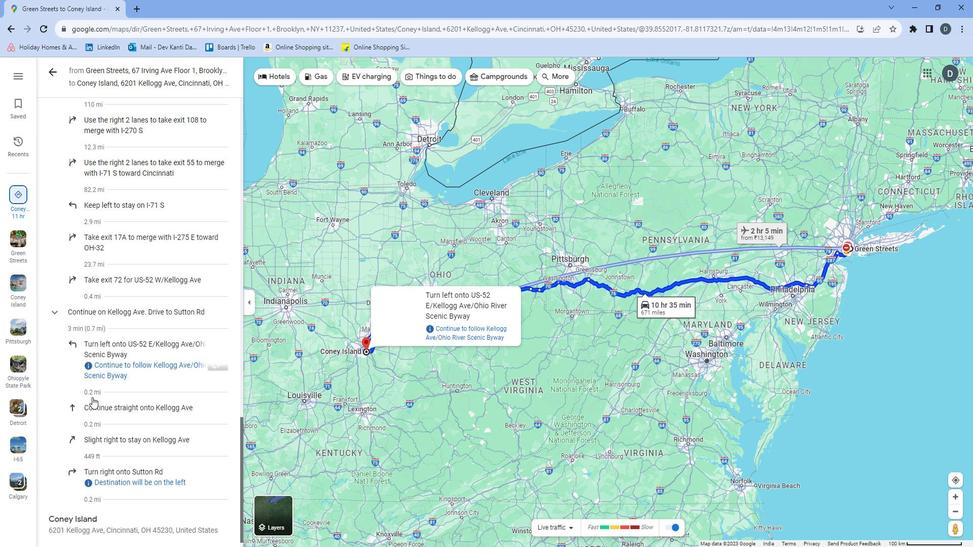 
Action: Mouse scrolled (99, 390) with delta (0, 0)
Screenshot: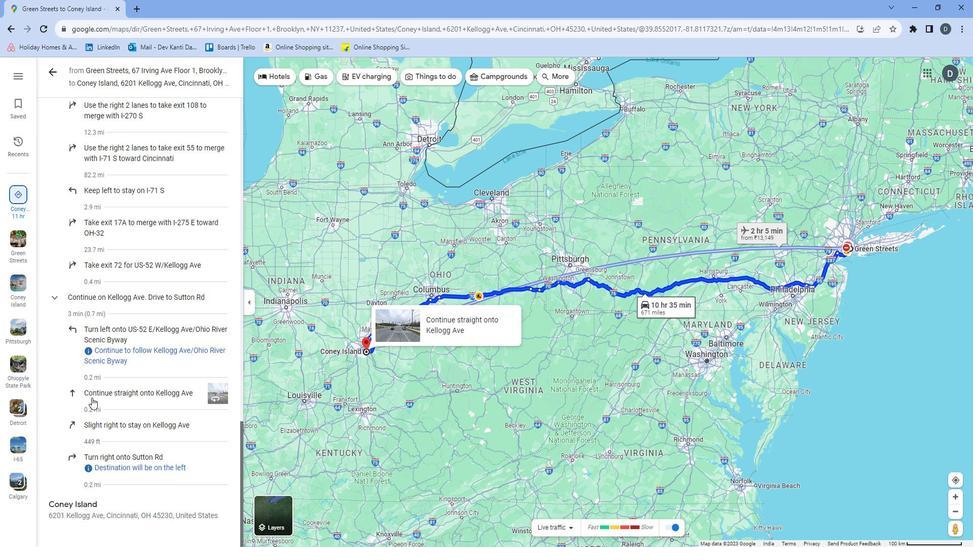 
Action: Mouse moved to (99, 391)
Screenshot: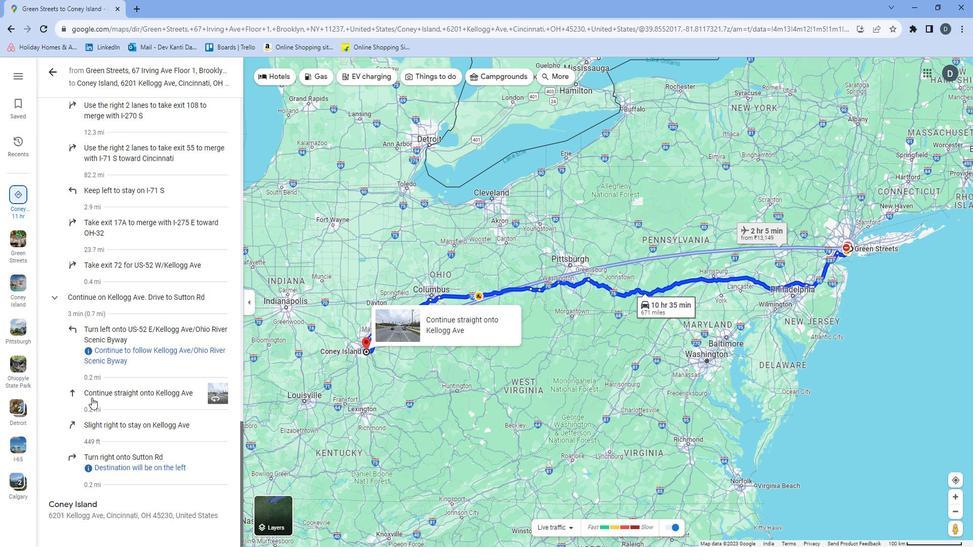 
Action: Mouse scrolled (99, 390) with delta (0, 0)
Screenshot: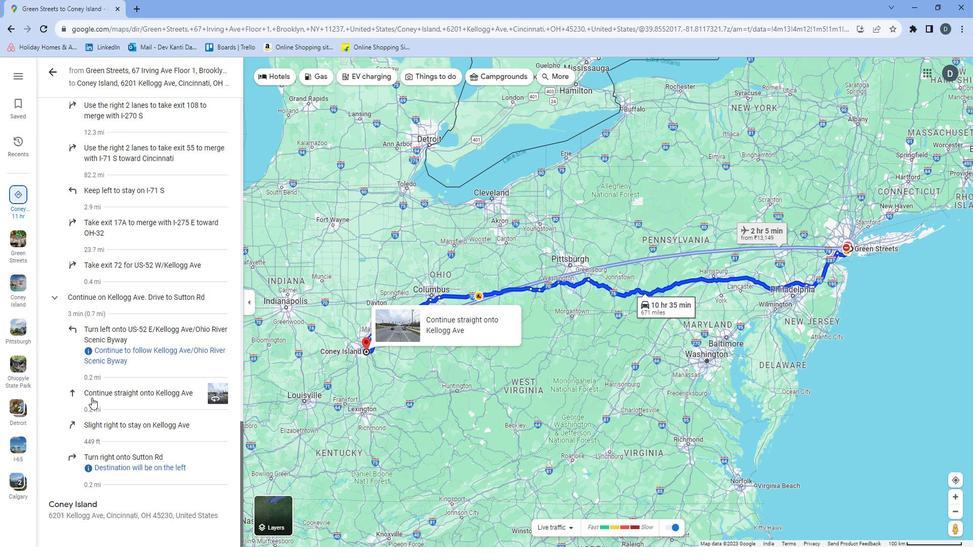
Action: Mouse moved to (381, 347)
Screenshot: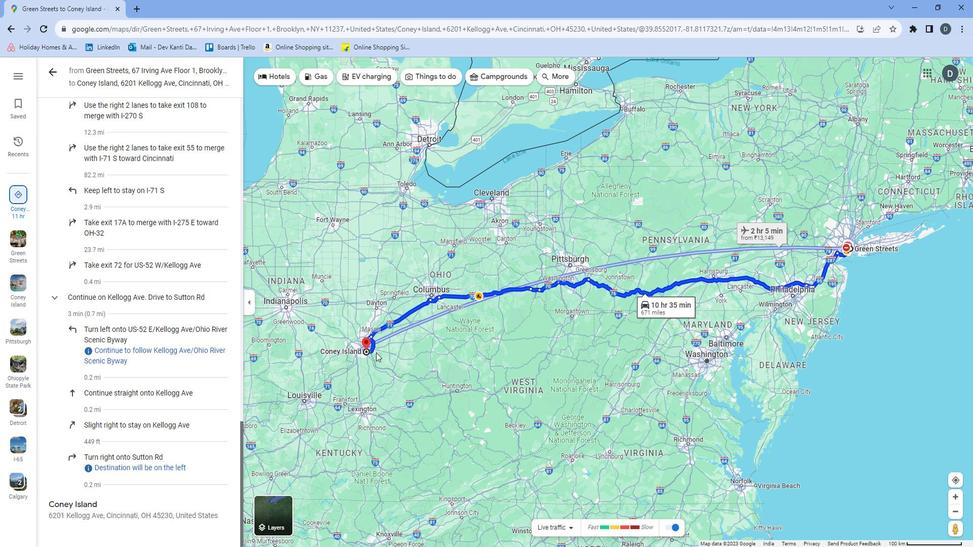 
Action: Mouse scrolled (381, 347) with delta (0, 0)
Screenshot: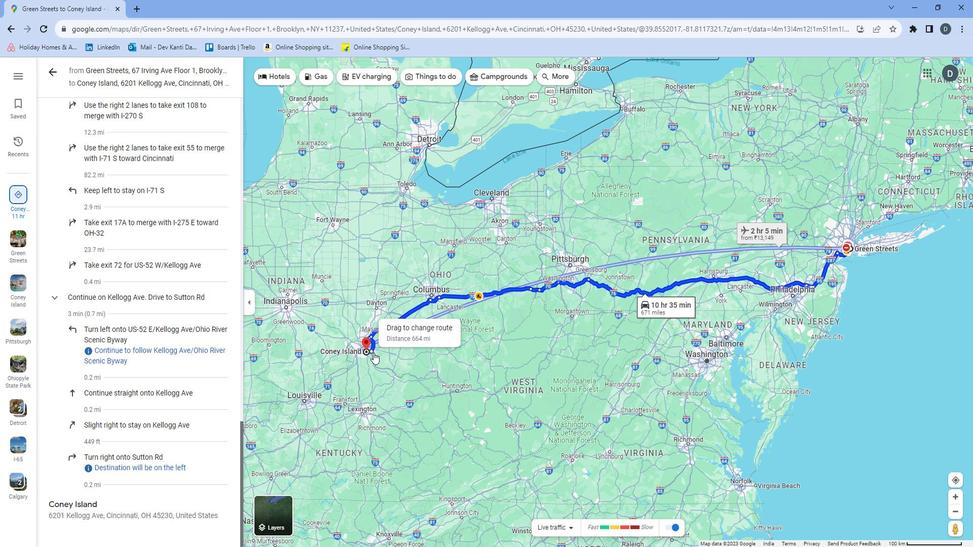 
Action: Mouse scrolled (381, 347) with delta (0, 0)
Screenshot: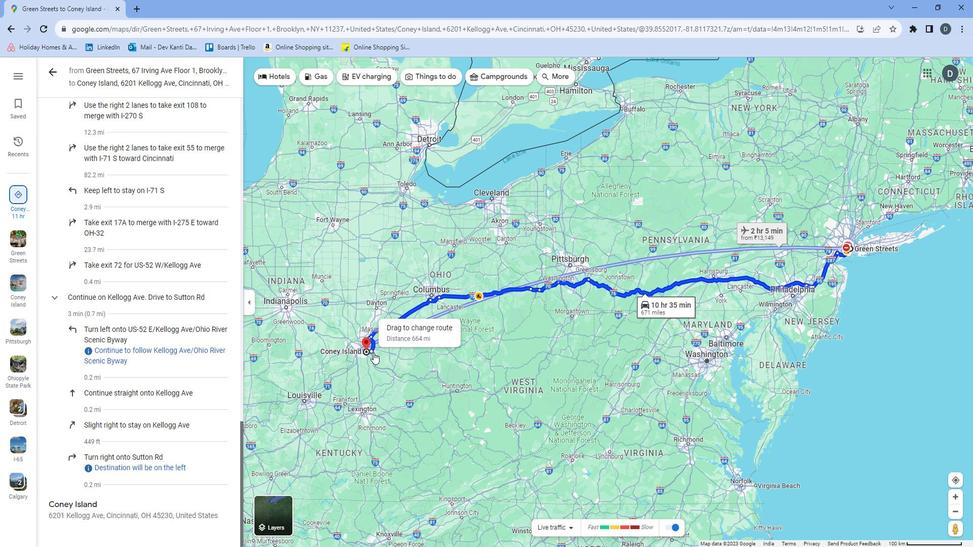 
Action: Mouse scrolled (381, 347) with delta (0, 0)
Screenshot: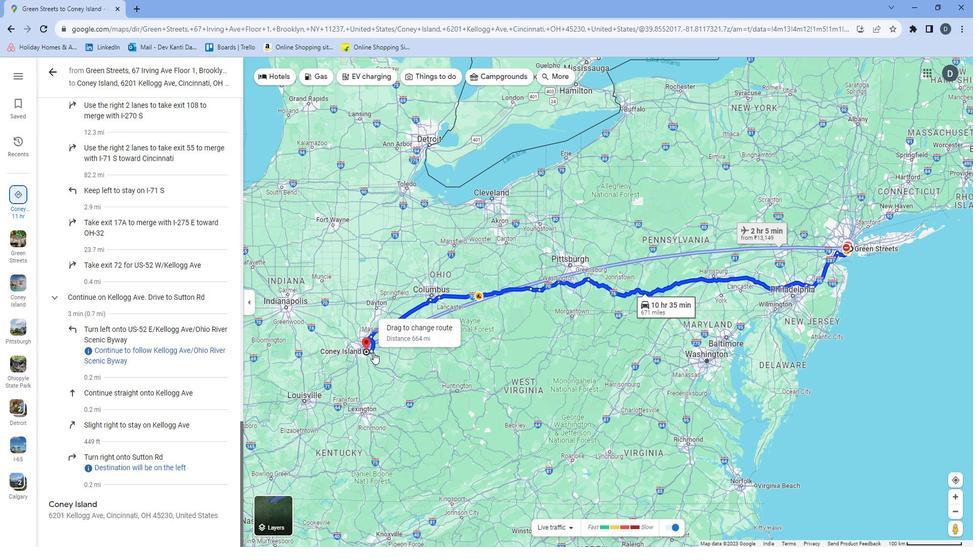
Action: Mouse moved to (382, 346)
Screenshot: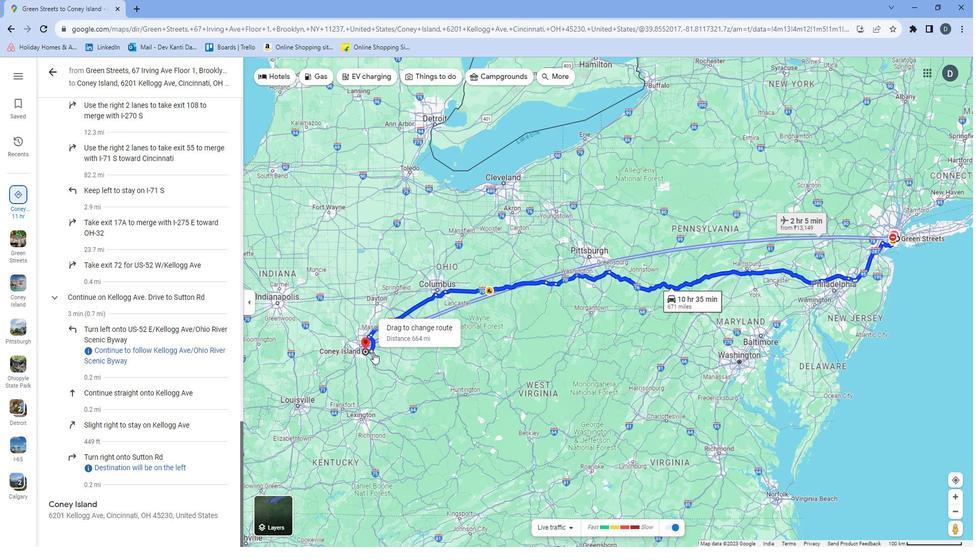 
Action: Mouse scrolled (382, 347) with delta (0, 0)
Screenshot: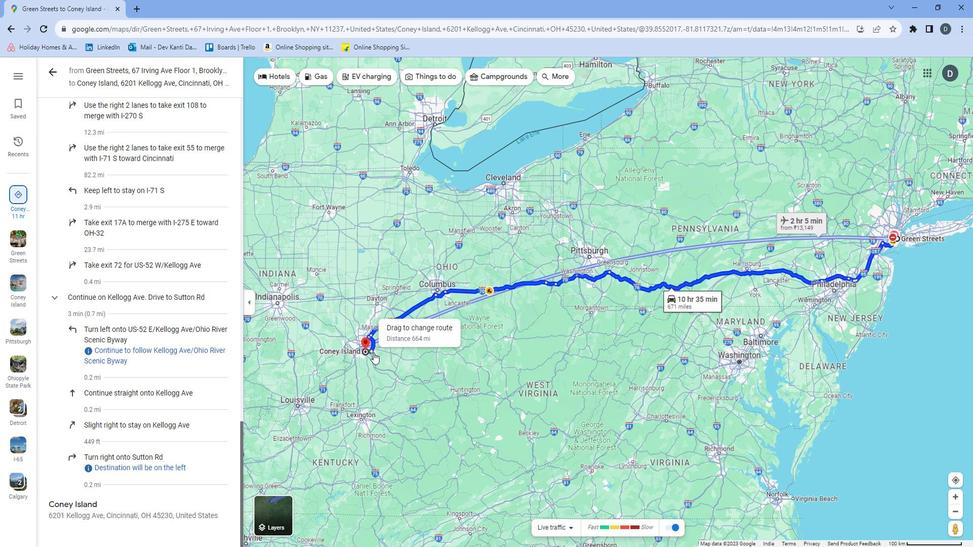 
Action: Mouse moved to (385, 345)
Screenshot: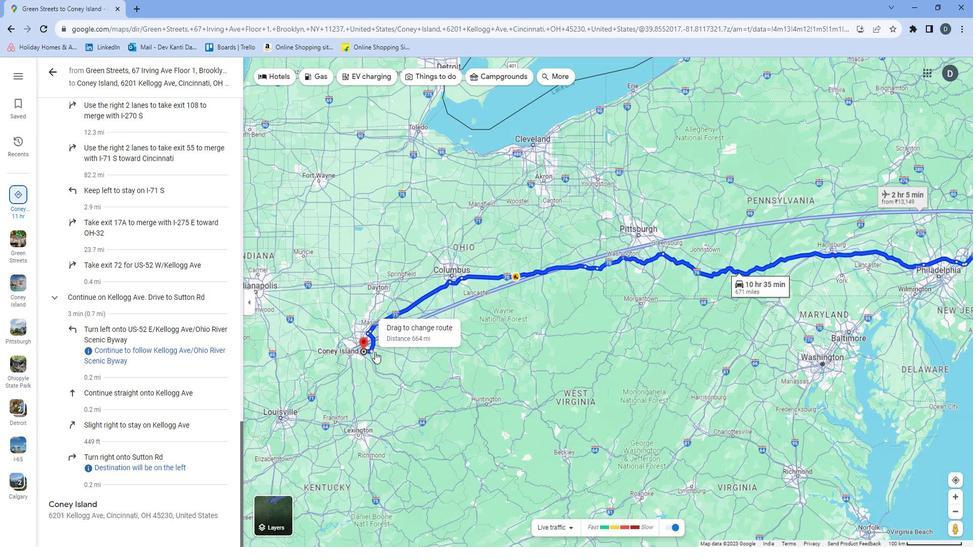 
Action: Mouse scrolled (385, 346) with delta (0, 0)
Screenshot: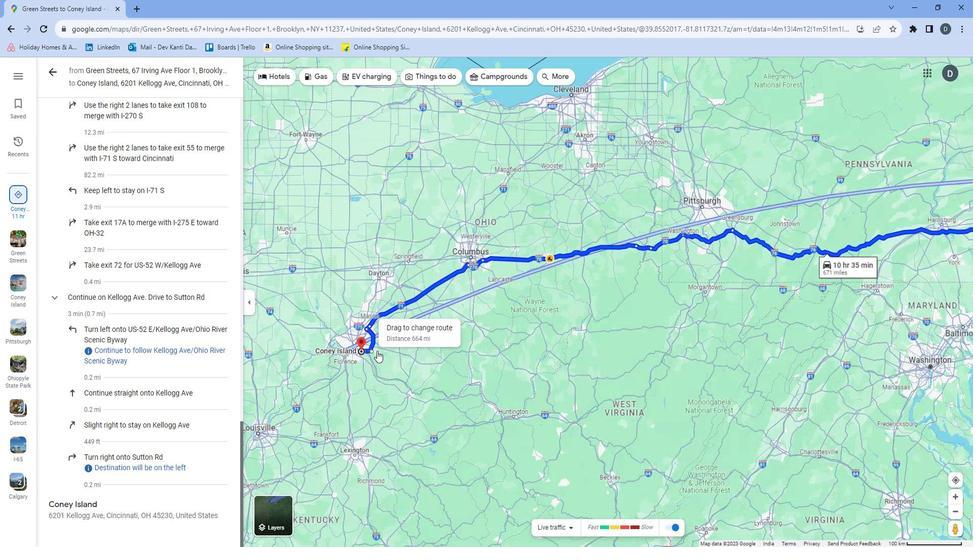 
Action: Mouse moved to (385, 345)
Screenshot: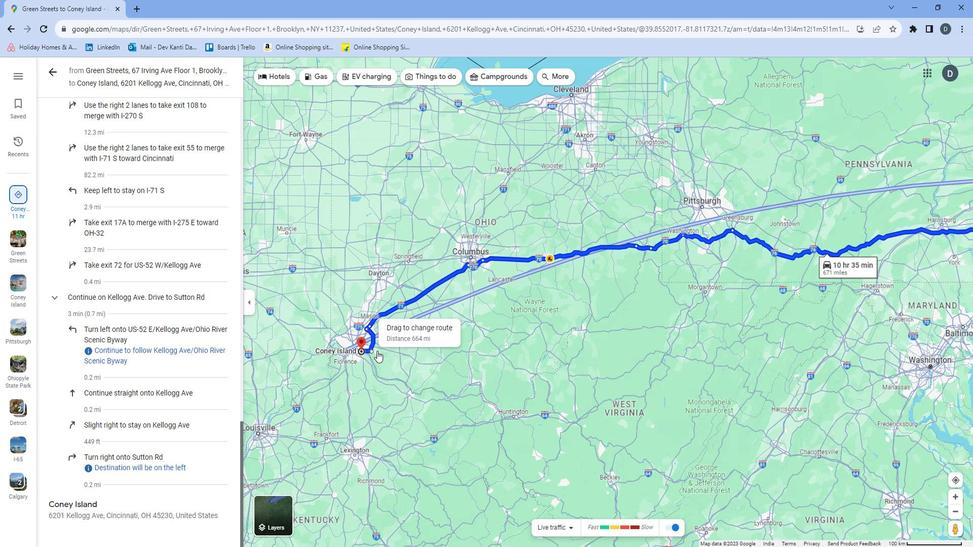 
Action: Mouse scrolled (385, 345) with delta (0, 0)
Screenshot: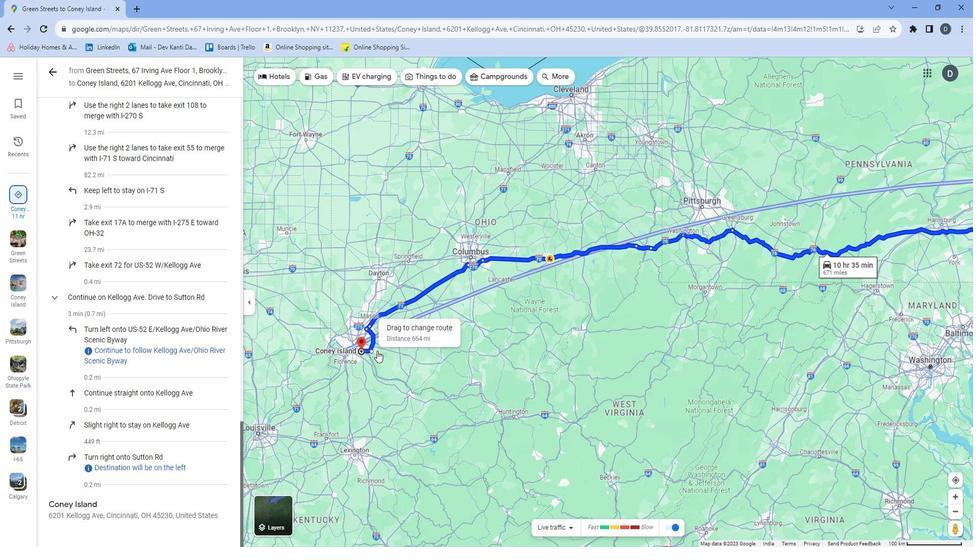 
Action: Mouse scrolled (385, 345) with delta (0, 0)
Screenshot: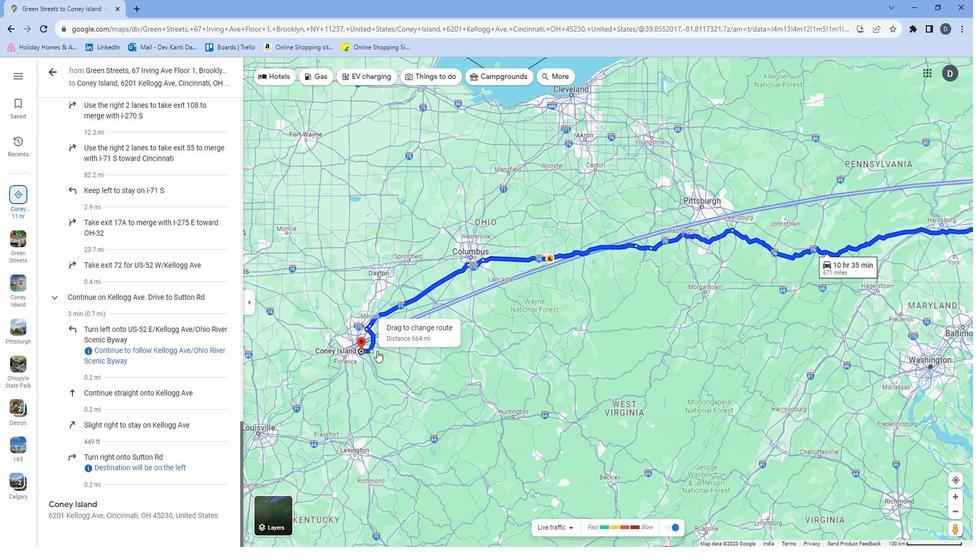 
Action: Mouse moved to (874, 203)
Screenshot: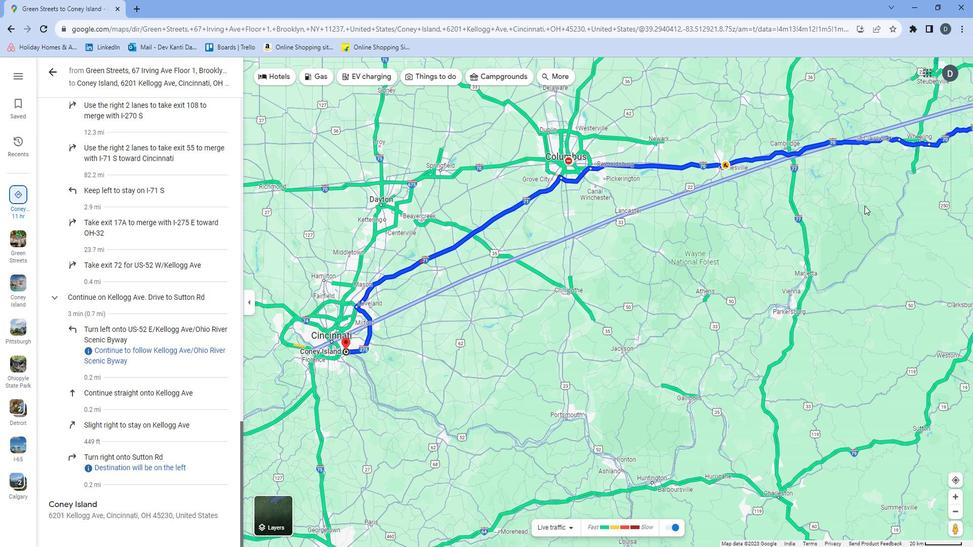 
Action: Mouse pressed left at (874, 203)
Screenshot: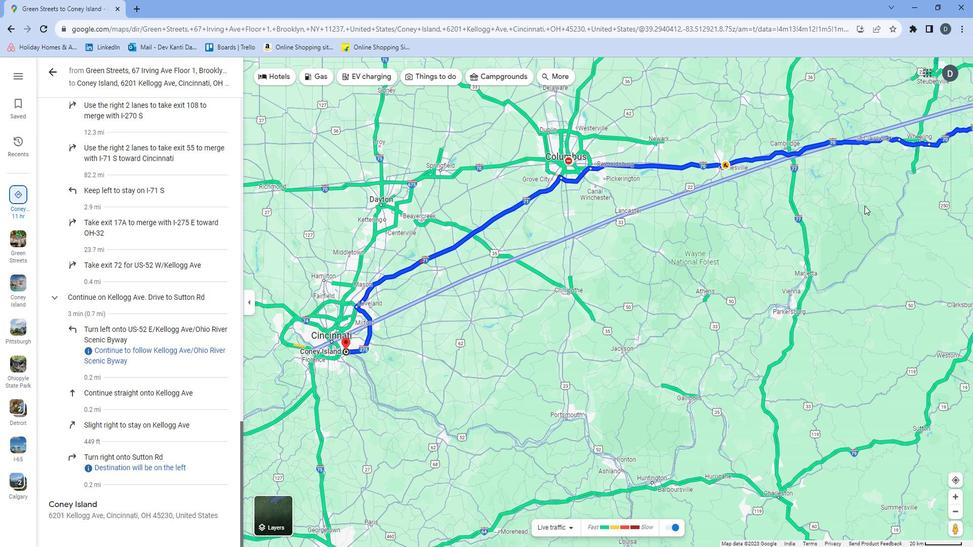 
Action: Mouse moved to (928, 215)
Screenshot: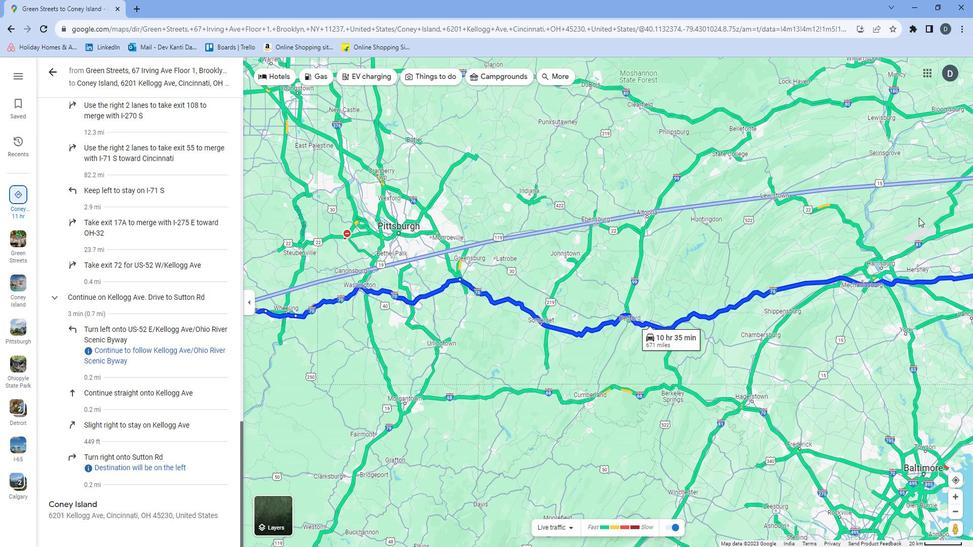 
Action: Mouse pressed left at (928, 215)
Screenshot: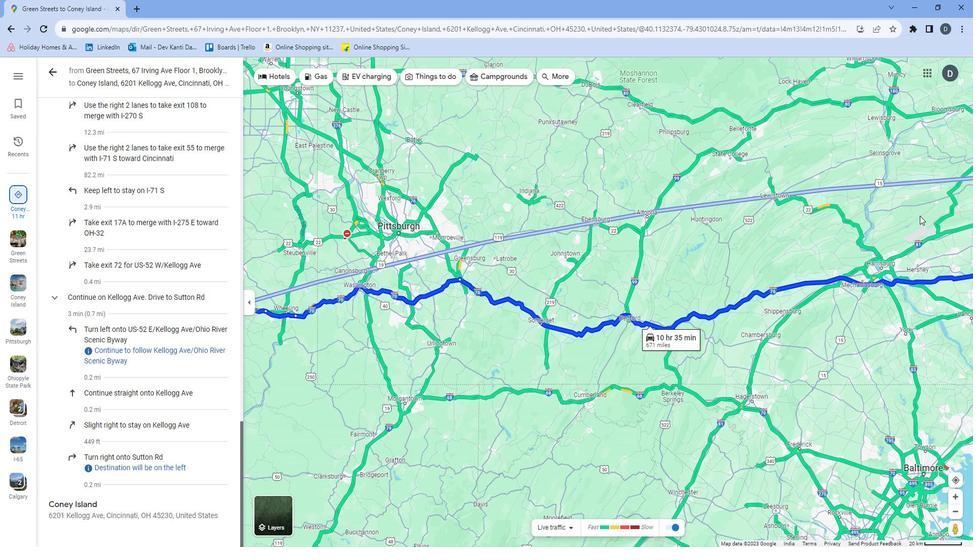 
Action: Mouse moved to (542, 345)
Screenshot: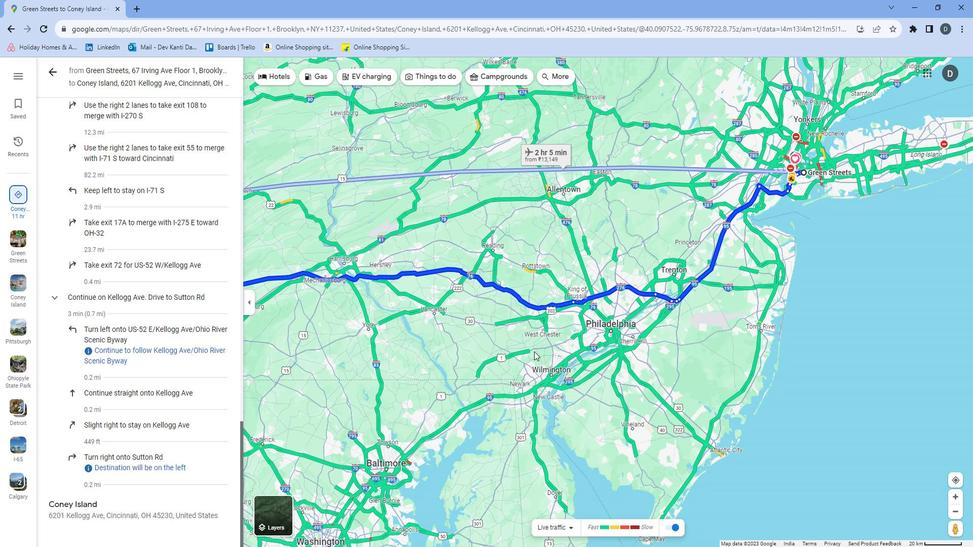 
Action: Mouse pressed left at (542, 345)
Screenshot: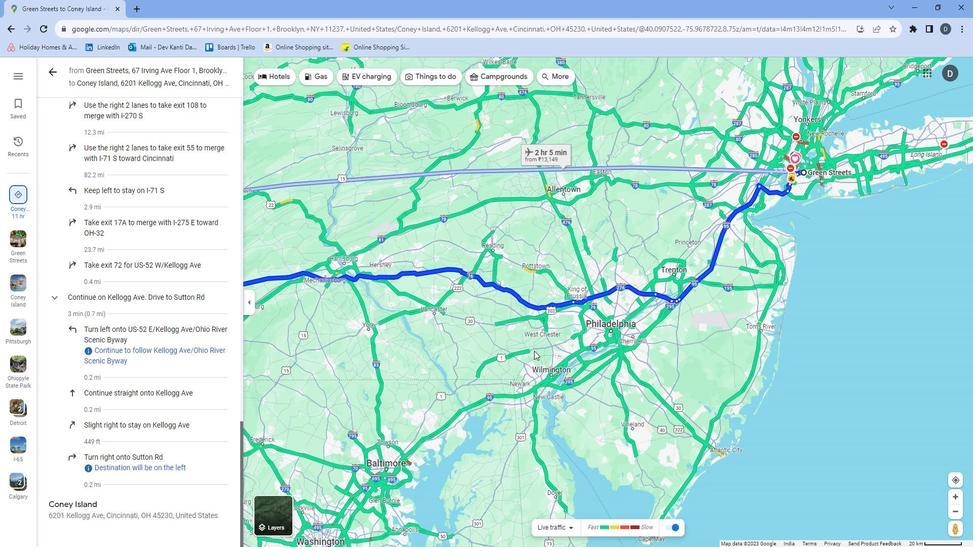 
Action: Mouse moved to (582, 290)
Screenshot: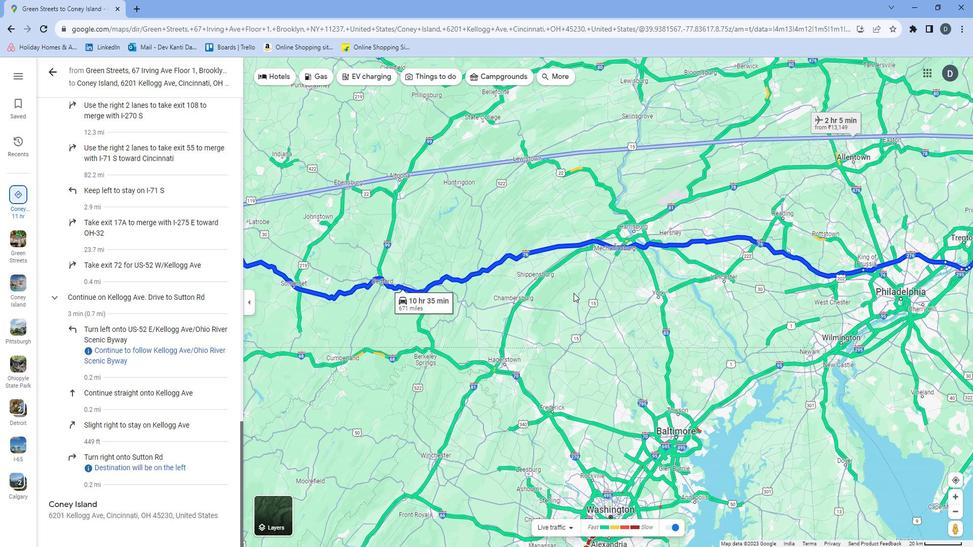 
Action: Mouse pressed left at (582, 290)
Screenshot: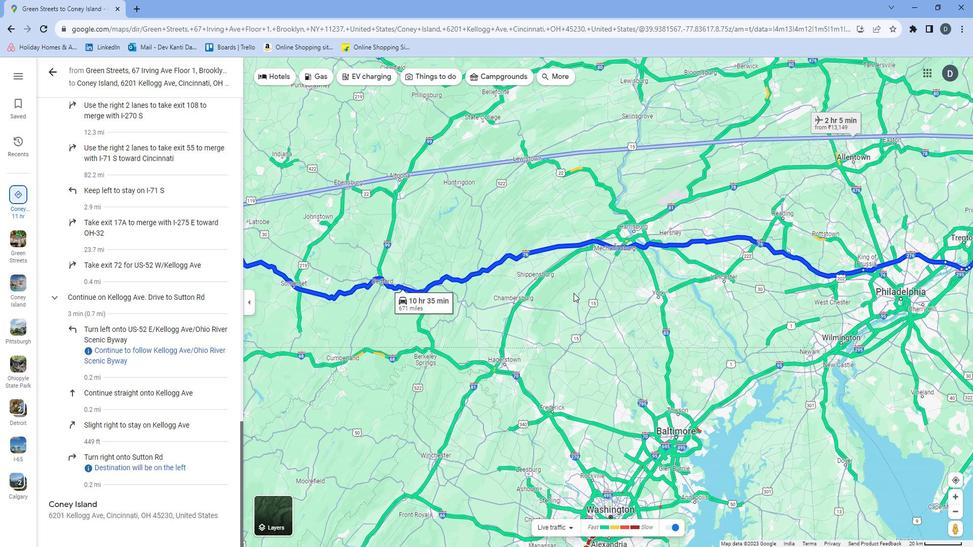 
Action: Mouse moved to (797, 267)
Screenshot: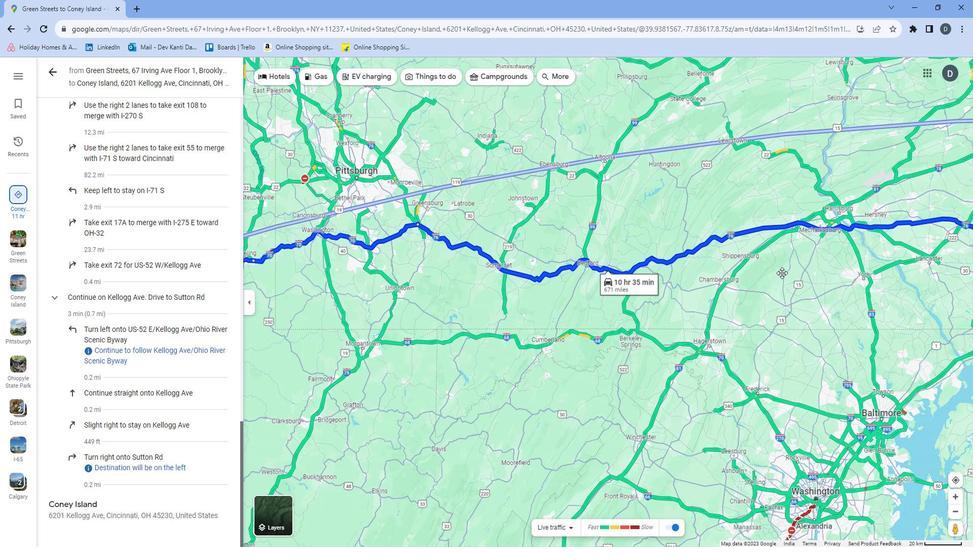 
